 Task: Log work in the project ZoneTech for the issue 'Create a new online platform for online health and wellness courses with advanced fitness tracking and personalized nutrition features' spent time as '1w 1d 5h 12m' and remaining time as '5w 4d 19h 6m' and move to bottom of backlog. Now add the issue to the epic 'Incident Management Process Improvement'.
Action: Mouse moved to (87, 182)
Screenshot: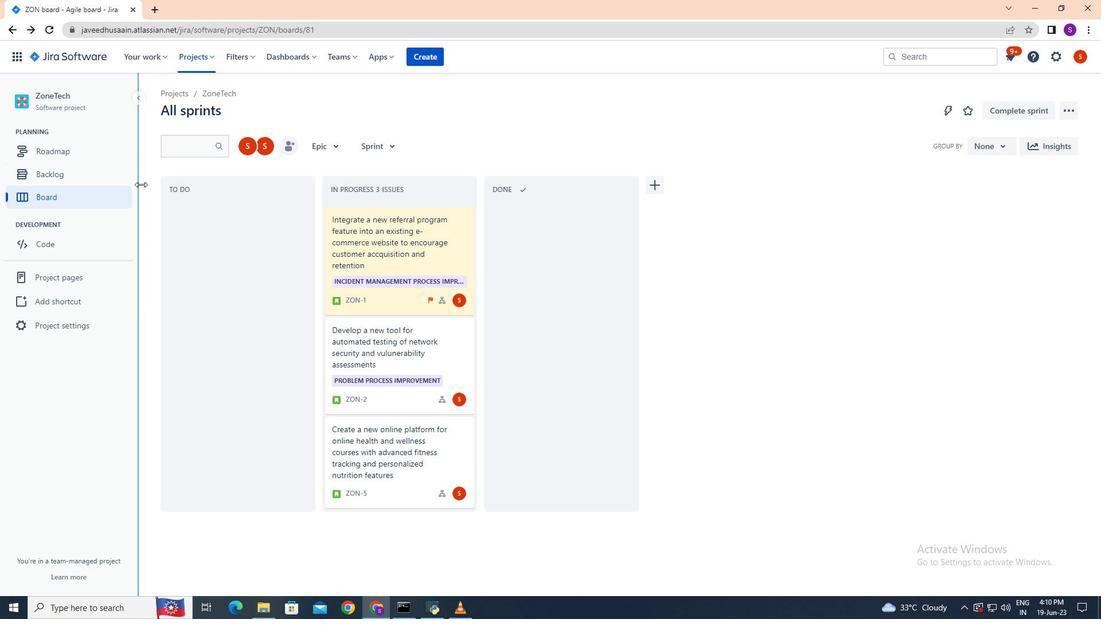 
Action: Mouse pressed left at (87, 182)
Screenshot: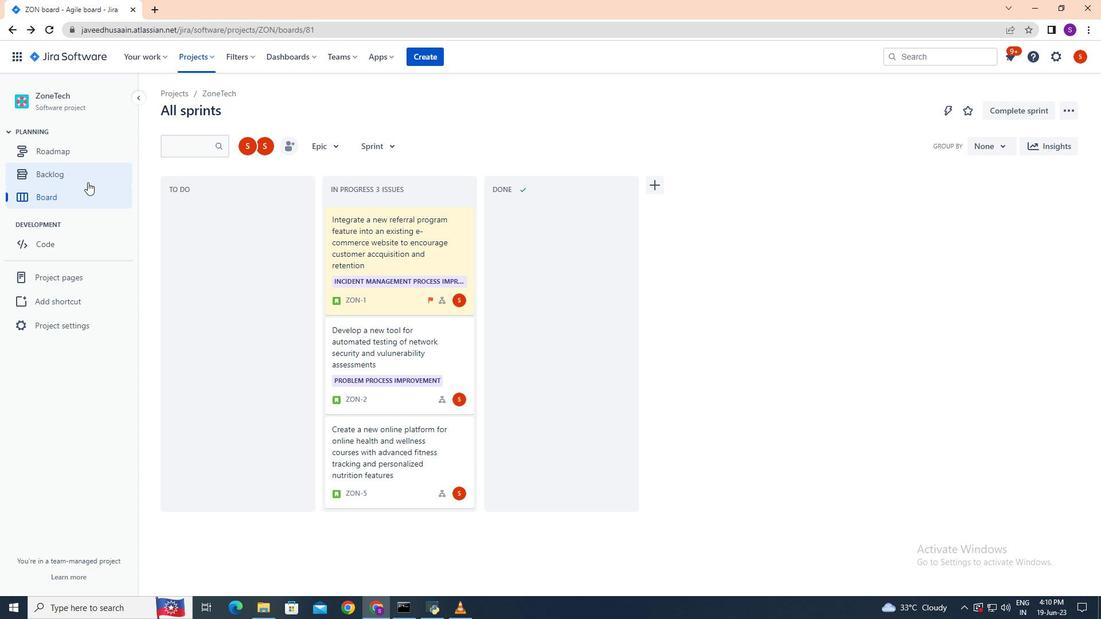 
Action: Mouse moved to (295, 392)
Screenshot: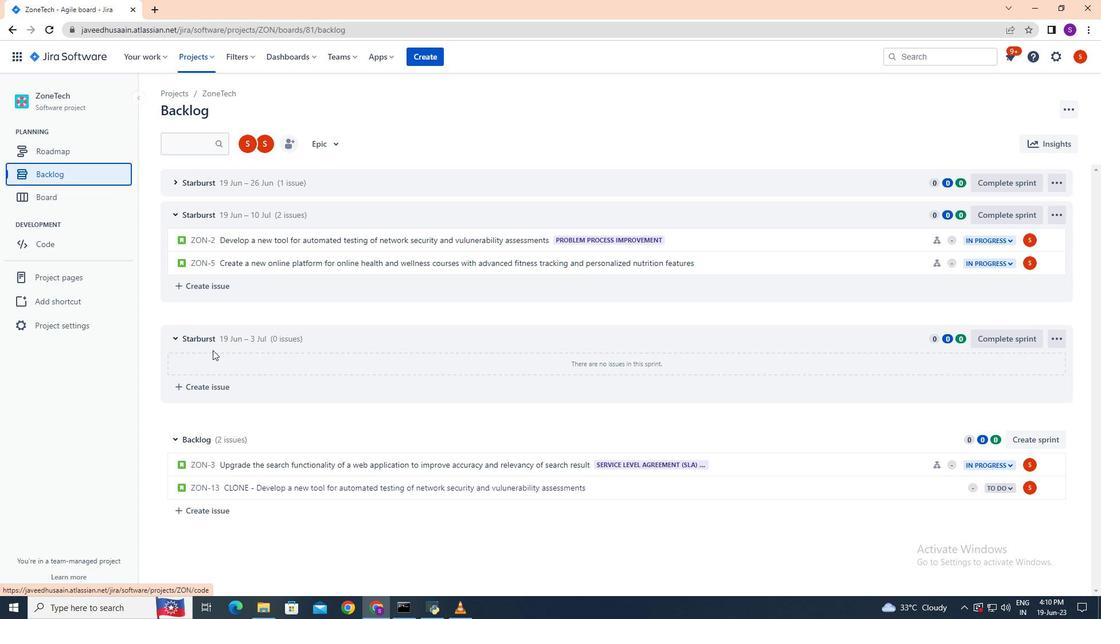 
Action: Mouse scrolled (295, 391) with delta (0, 0)
Screenshot: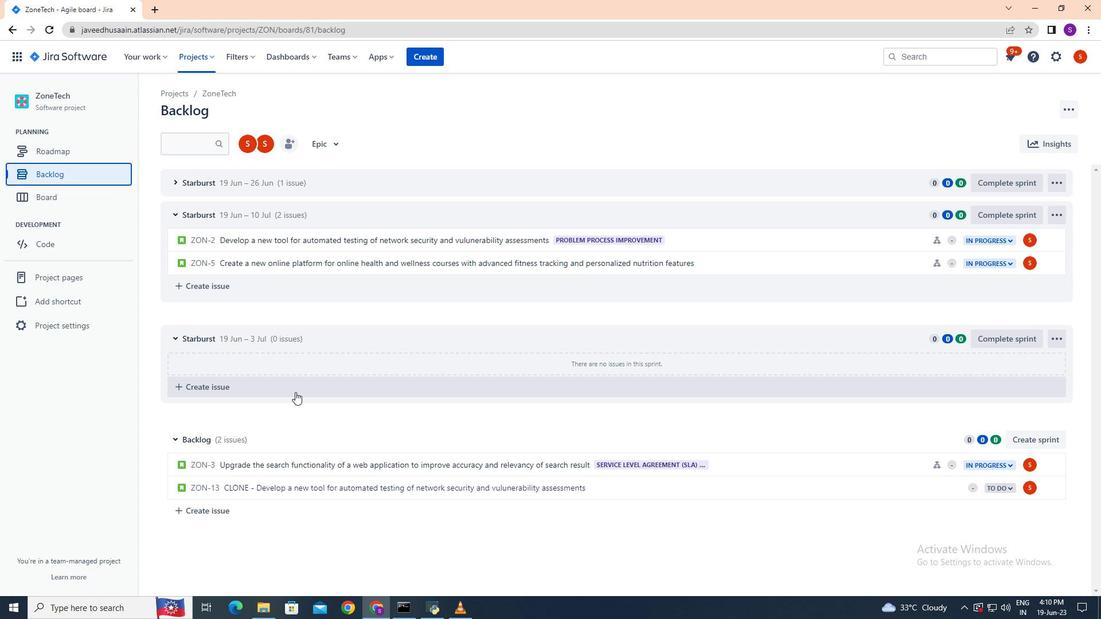 
Action: Mouse moved to (736, 262)
Screenshot: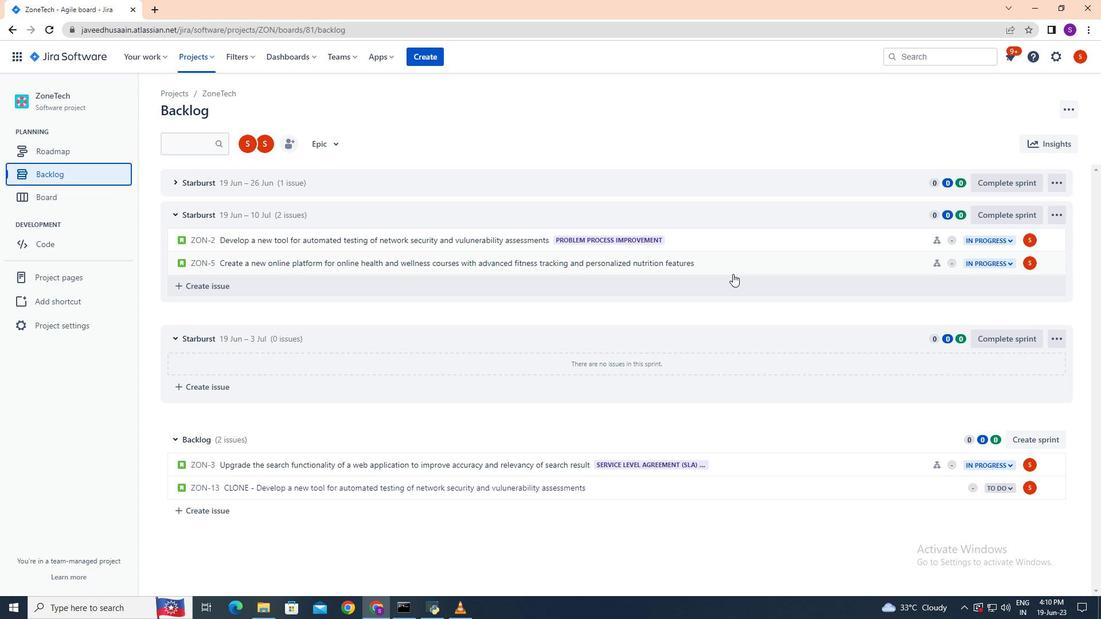 
Action: Mouse pressed left at (736, 262)
Screenshot: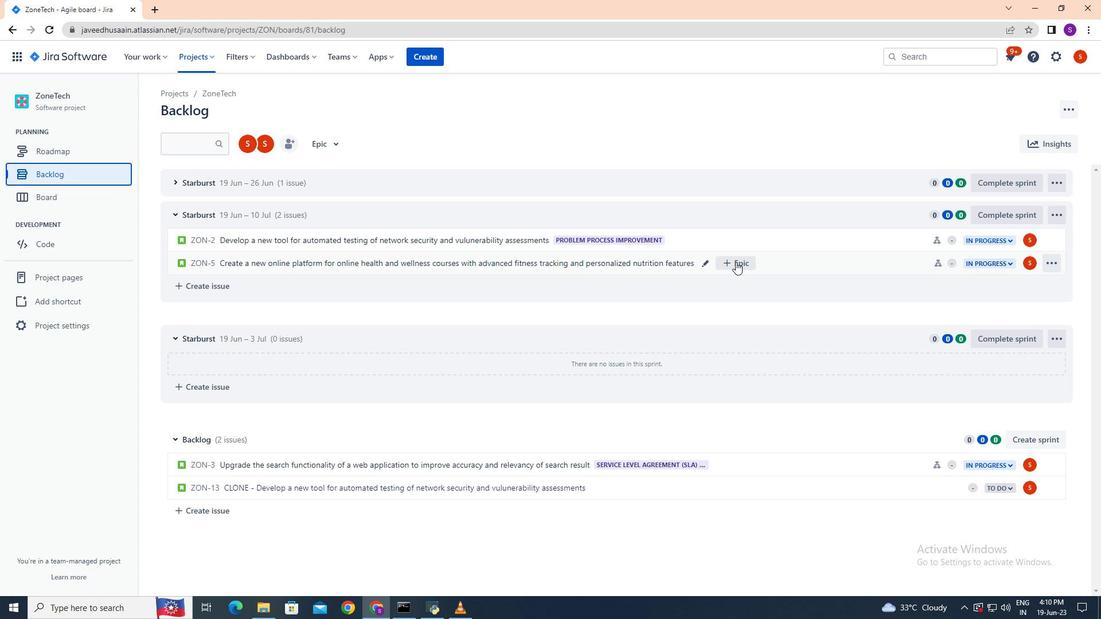 
Action: Mouse moved to (789, 263)
Screenshot: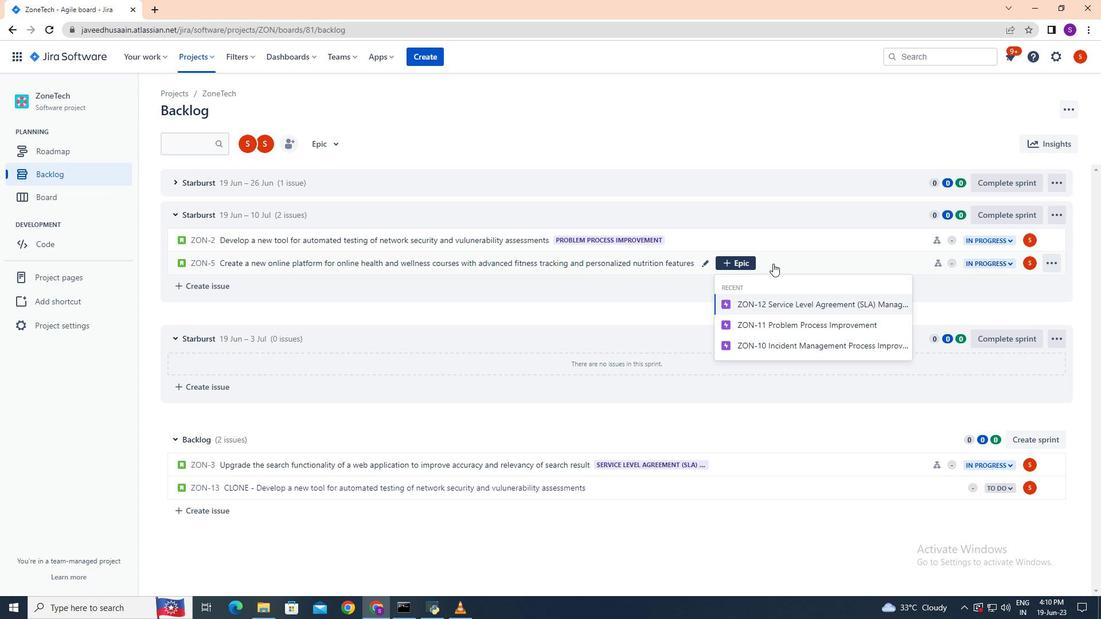 
Action: Mouse pressed left at (789, 263)
Screenshot: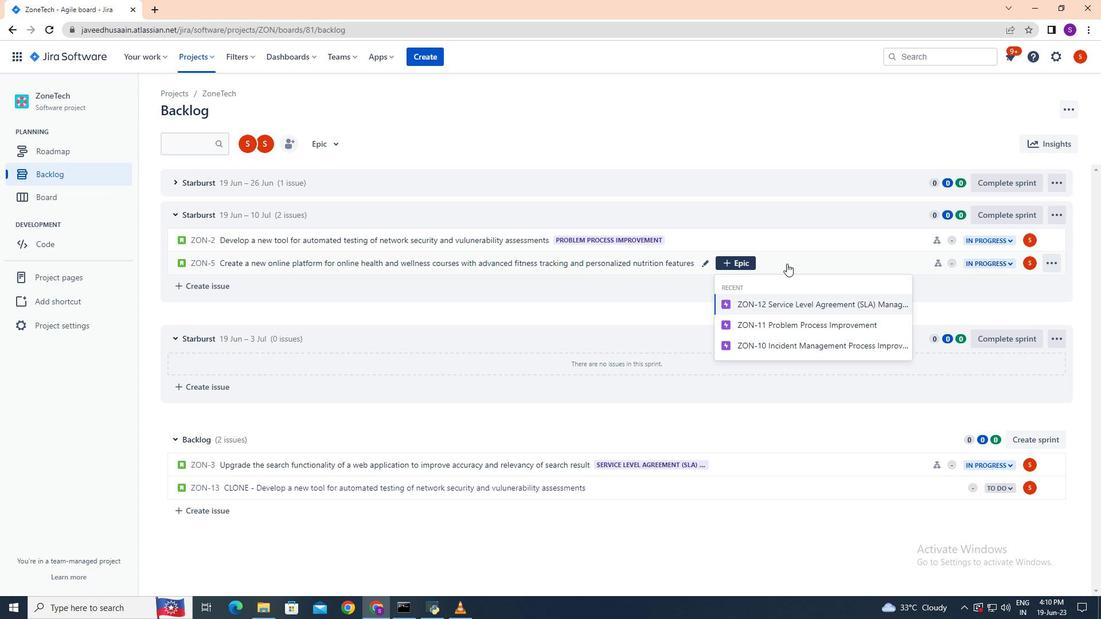 
Action: Mouse pressed left at (789, 263)
Screenshot: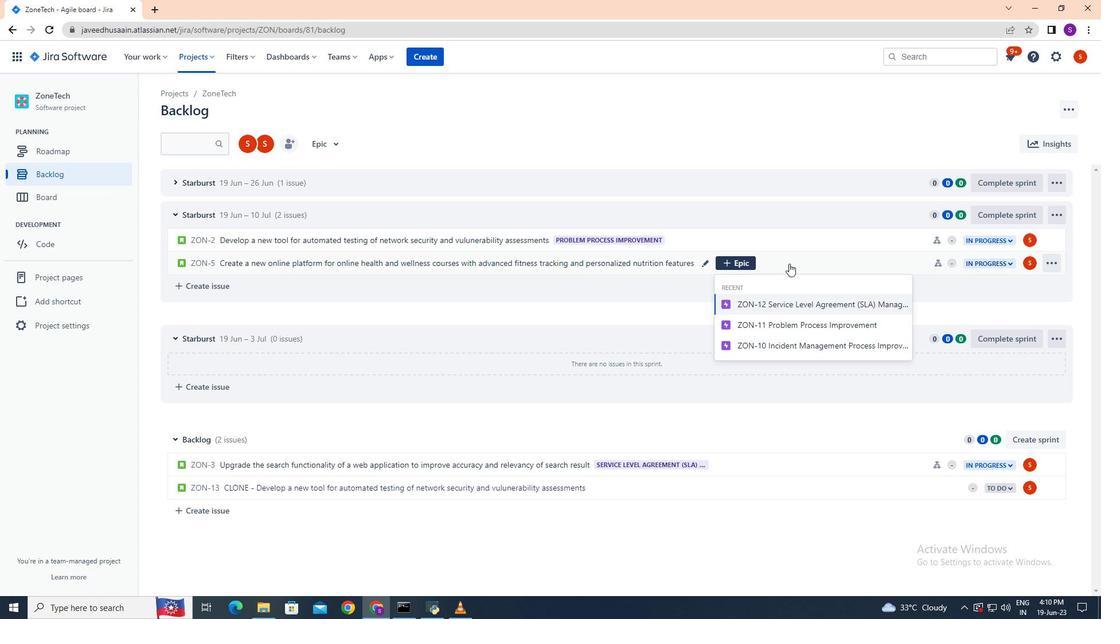 
Action: Mouse pressed left at (789, 263)
Screenshot: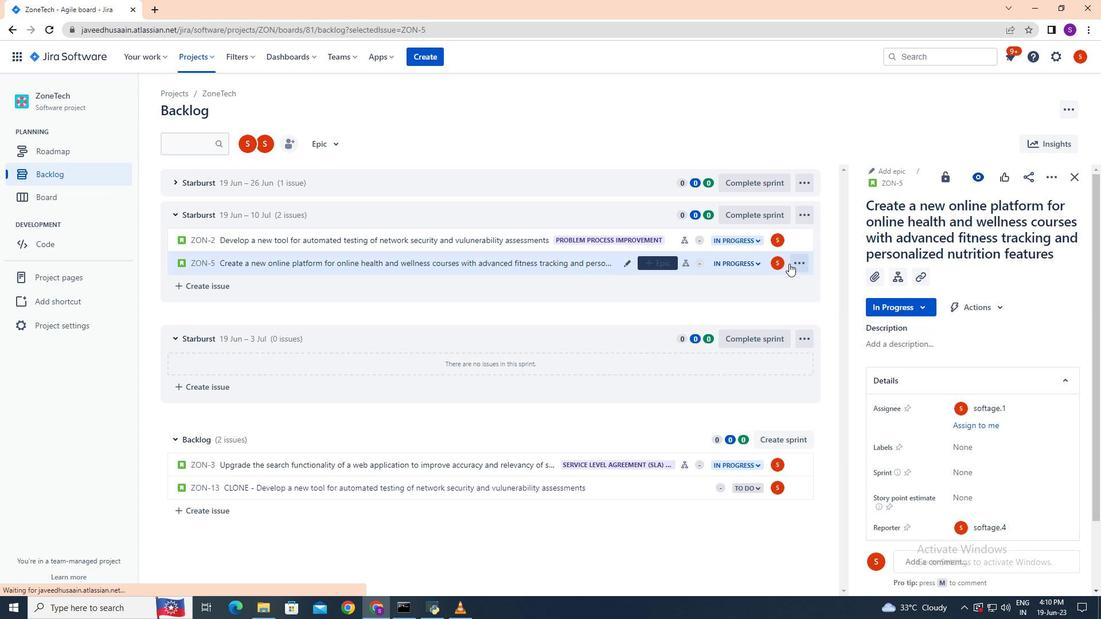 
Action: Mouse moved to (1054, 180)
Screenshot: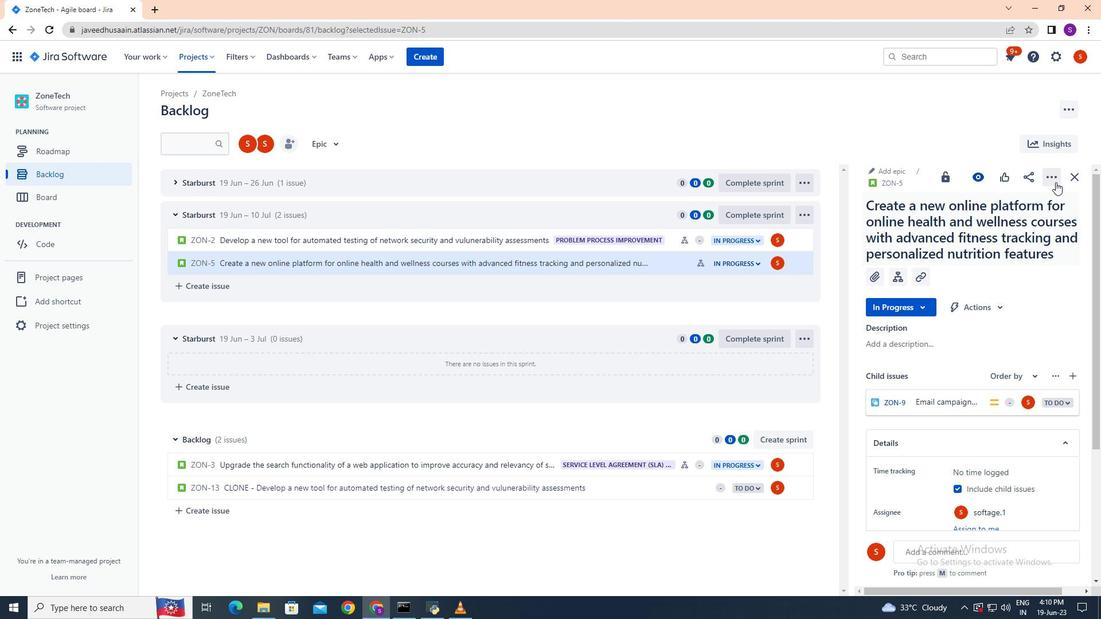 
Action: Mouse pressed left at (1054, 180)
Screenshot: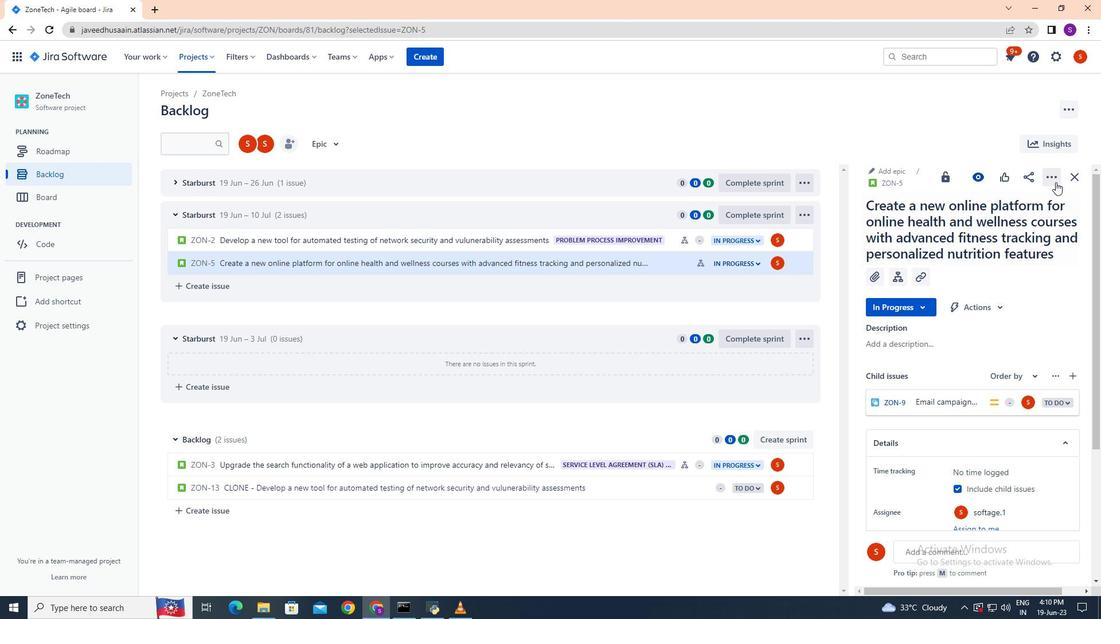 
Action: Mouse moved to (1014, 212)
Screenshot: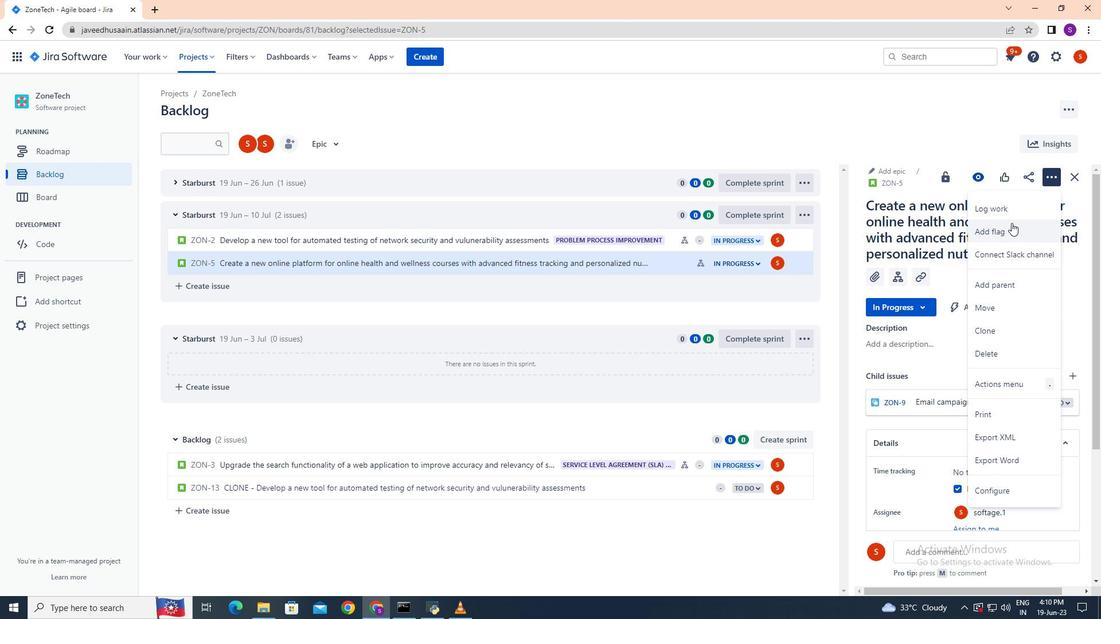 
Action: Mouse pressed left at (1014, 212)
Screenshot: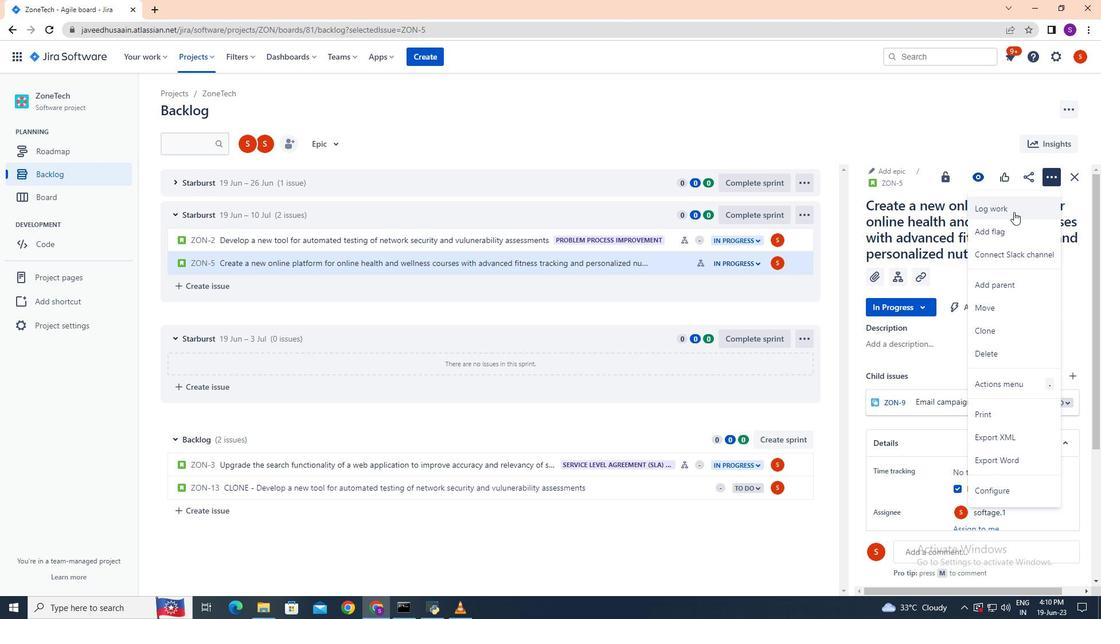 
Action: Key pressed 1w<Key.space>1d<Key.space>5h<Key.space>12m
Screenshot: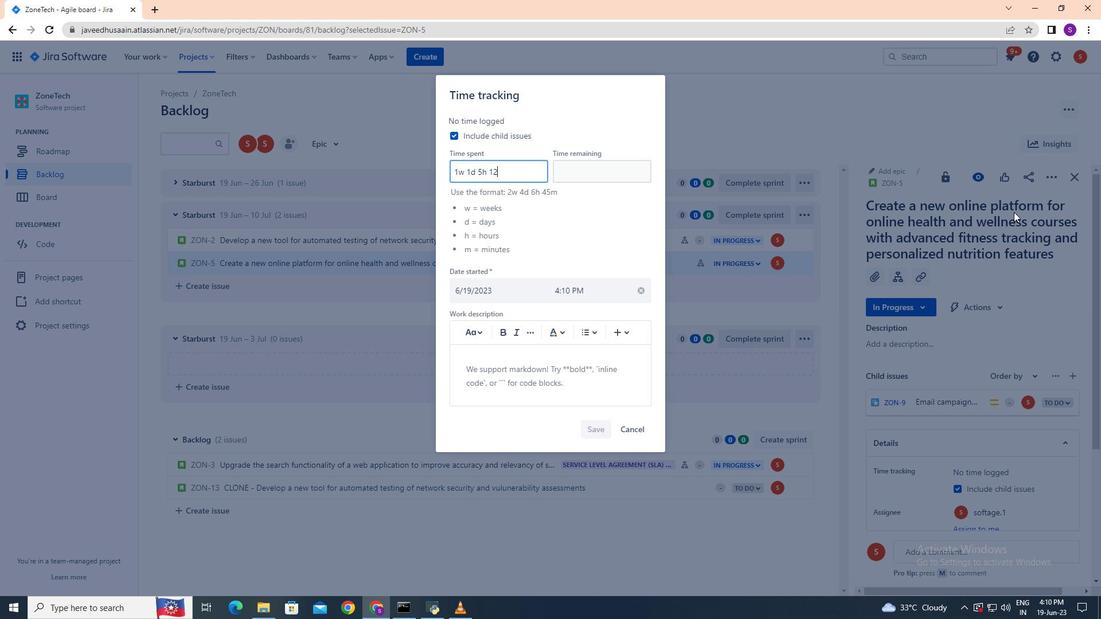 
Action: Mouse moved to (569, 176)
Screenshot: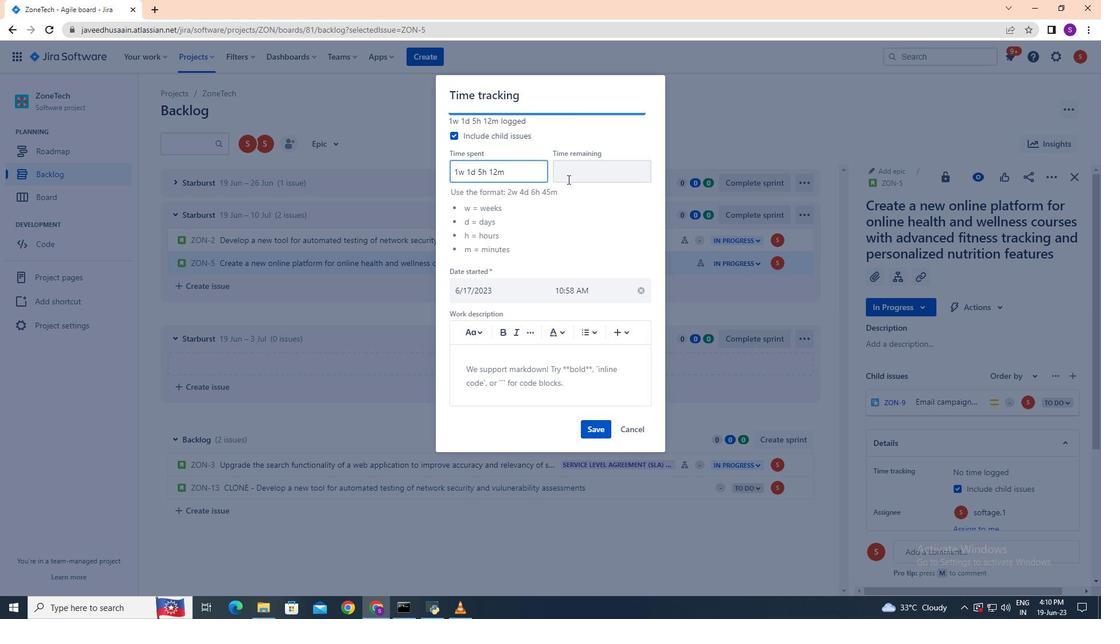 
Action: Mouse pressed left at (569, 176)
Screenshot: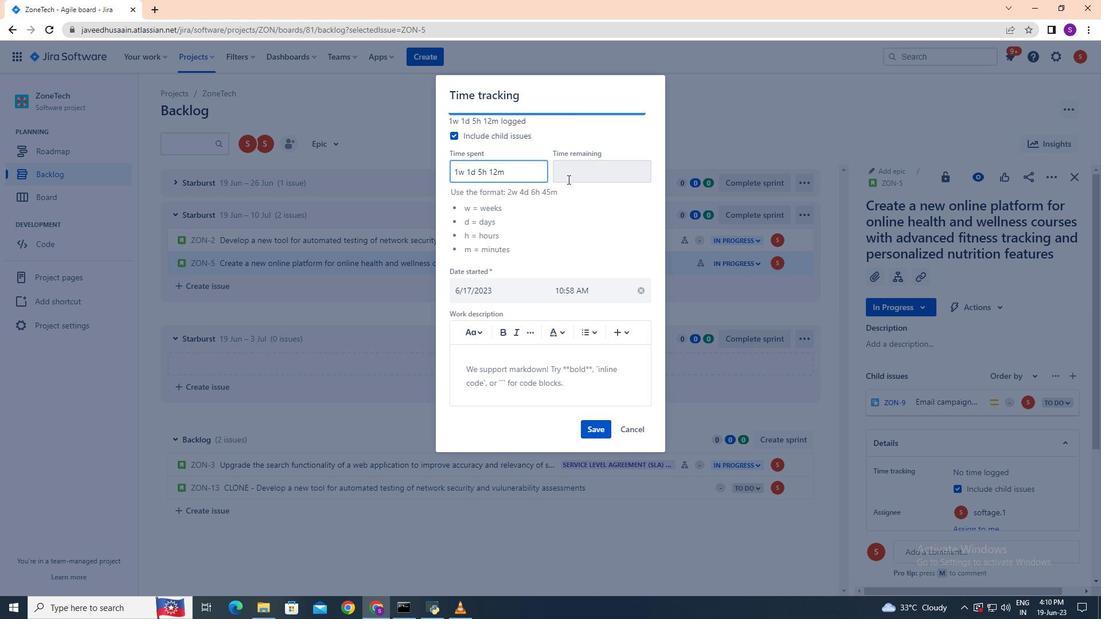 
Action: Key pressed 5w<Key.space>4d<Key.space>19h<Key.space>6m
Screenshot: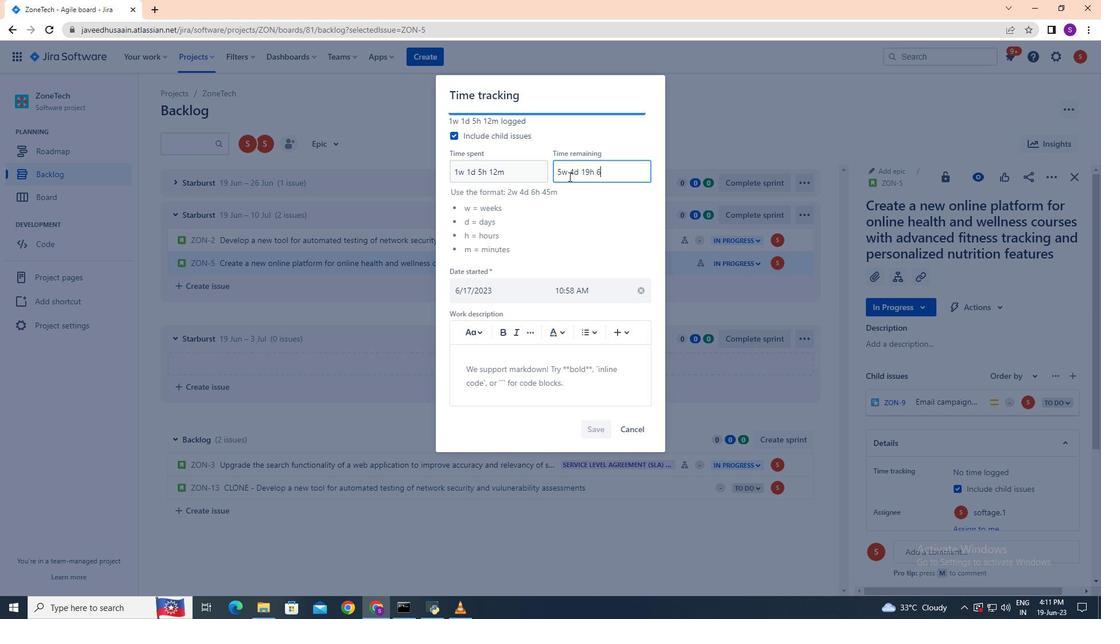 
Action: Mouse moved to (599, 434)
Screenshot: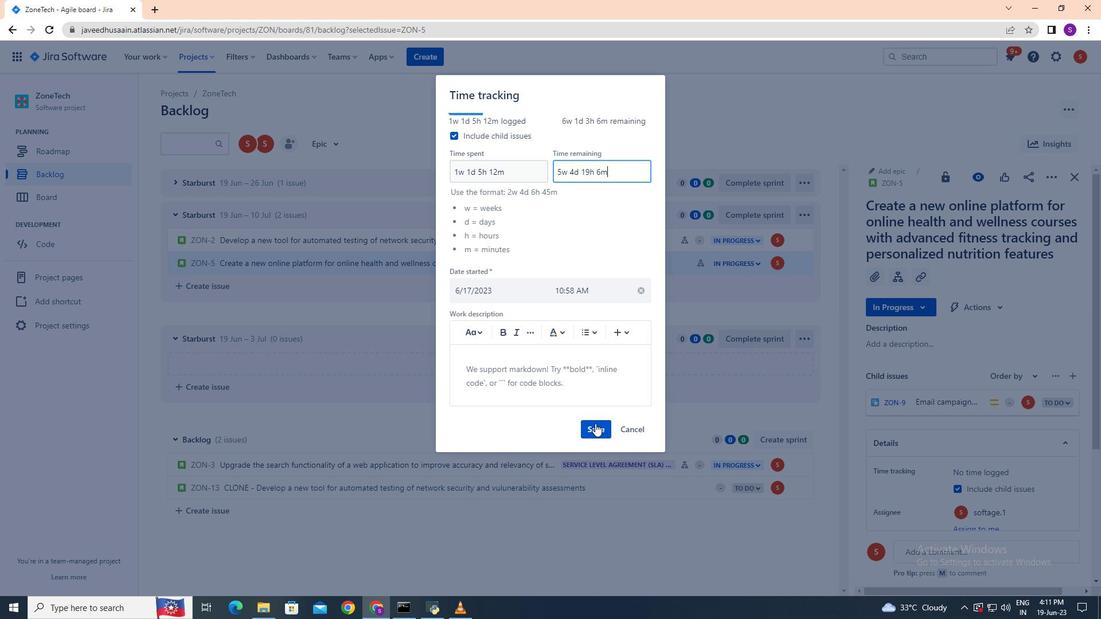 
Action: Mouse pressed left at (599, 434)
Screenshot: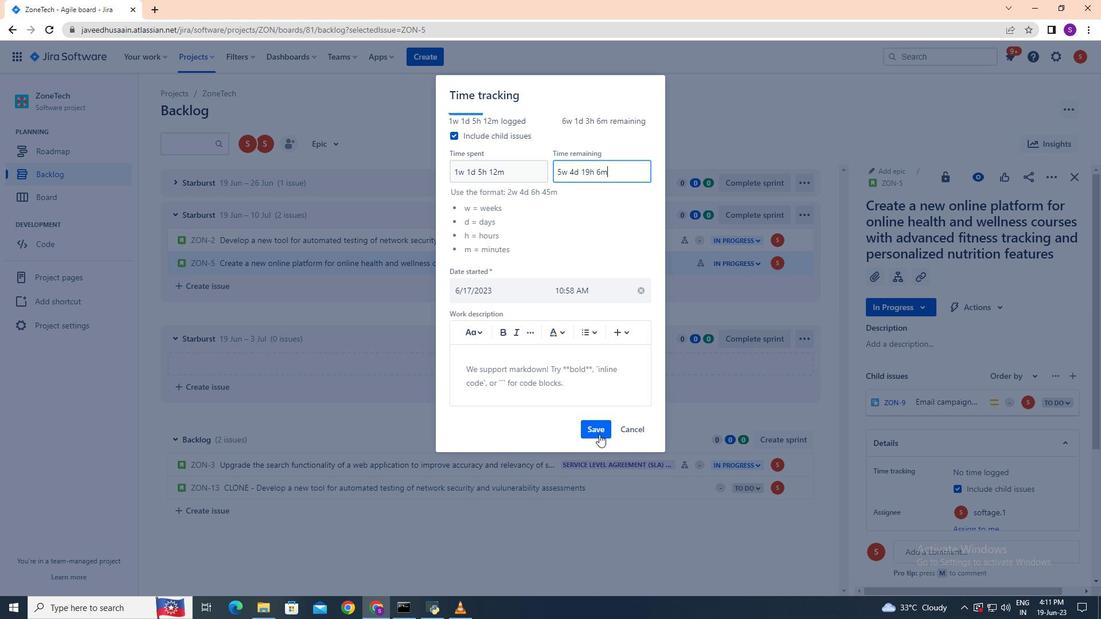 
Action: Mouse moved to (800, 488)
Screenshot: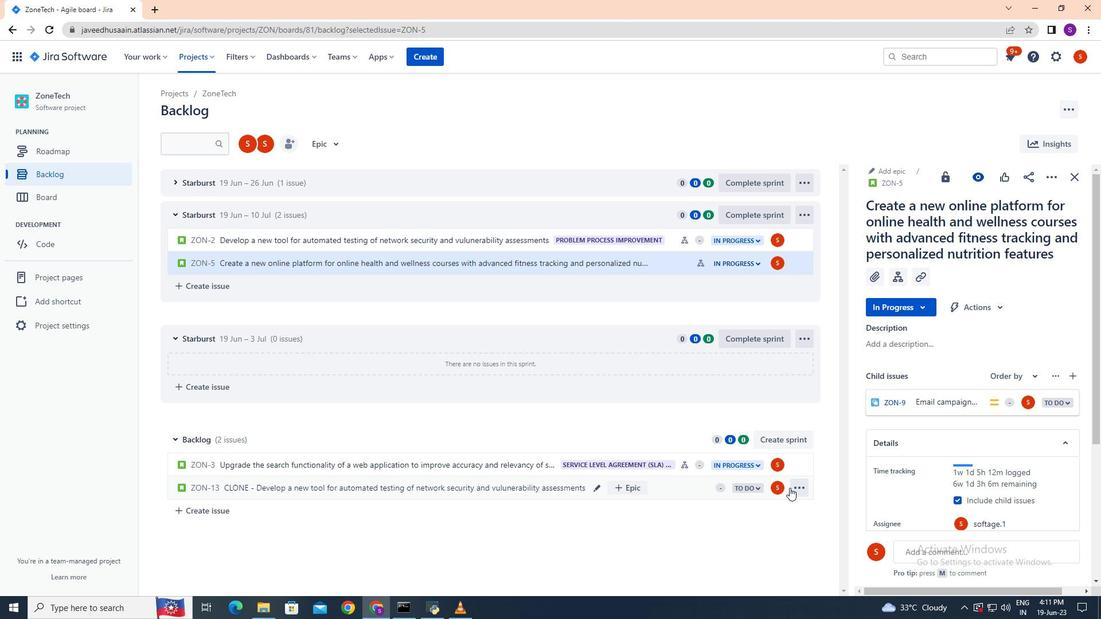 
Action: Mouse pressed left at (800, 488)
Screenshot: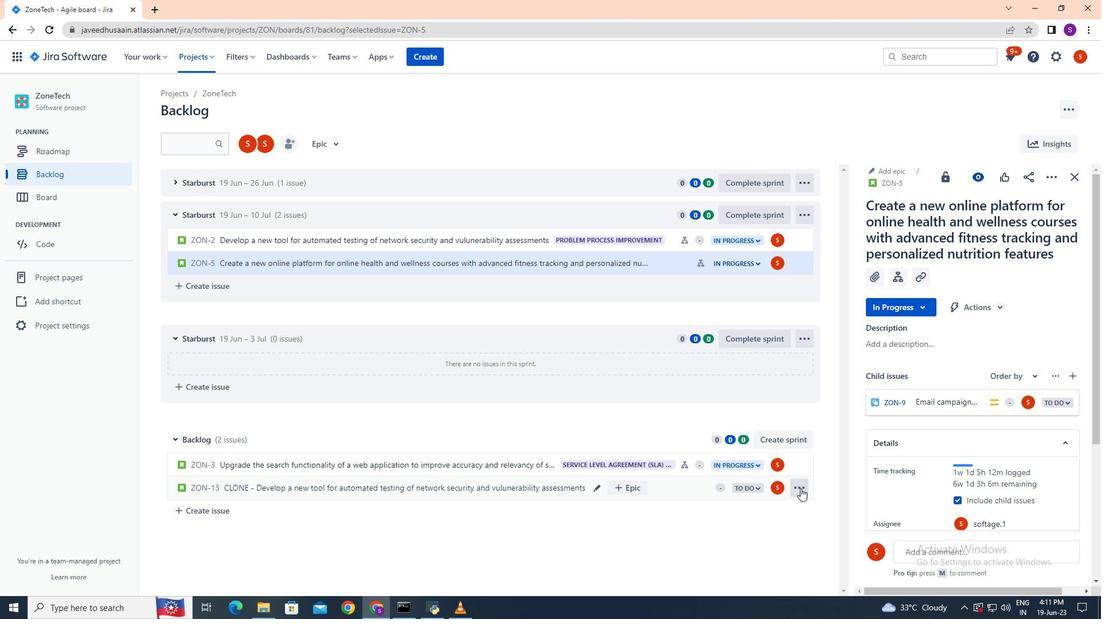 
Action: Mouse moved to (801, 463)
Screenshot: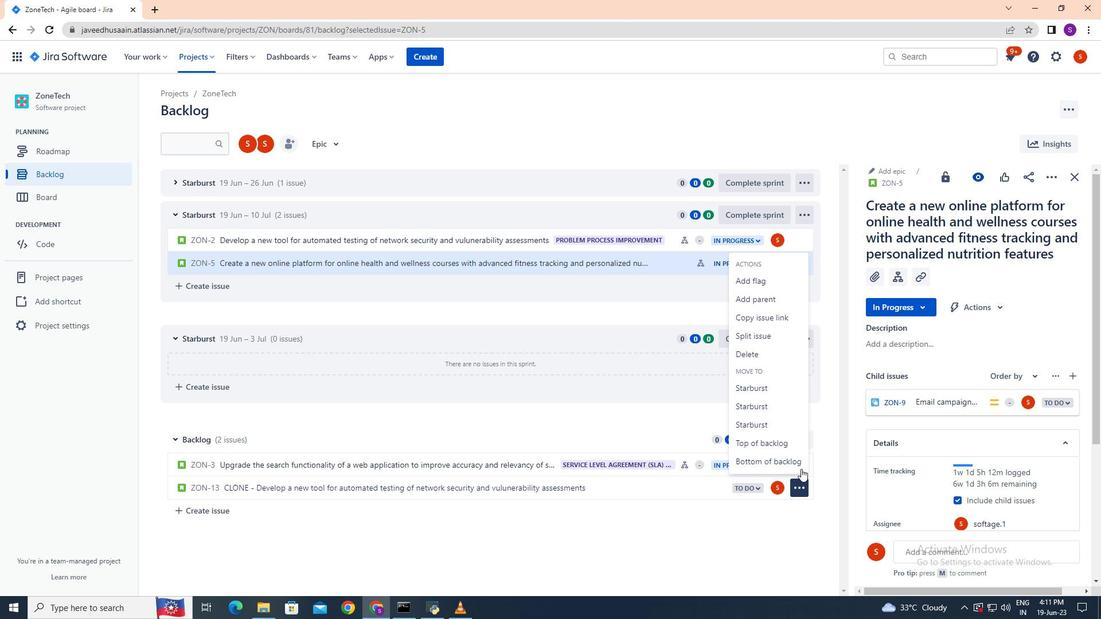 
Action: Mouse pressed left at (801, 463)
Screenshot: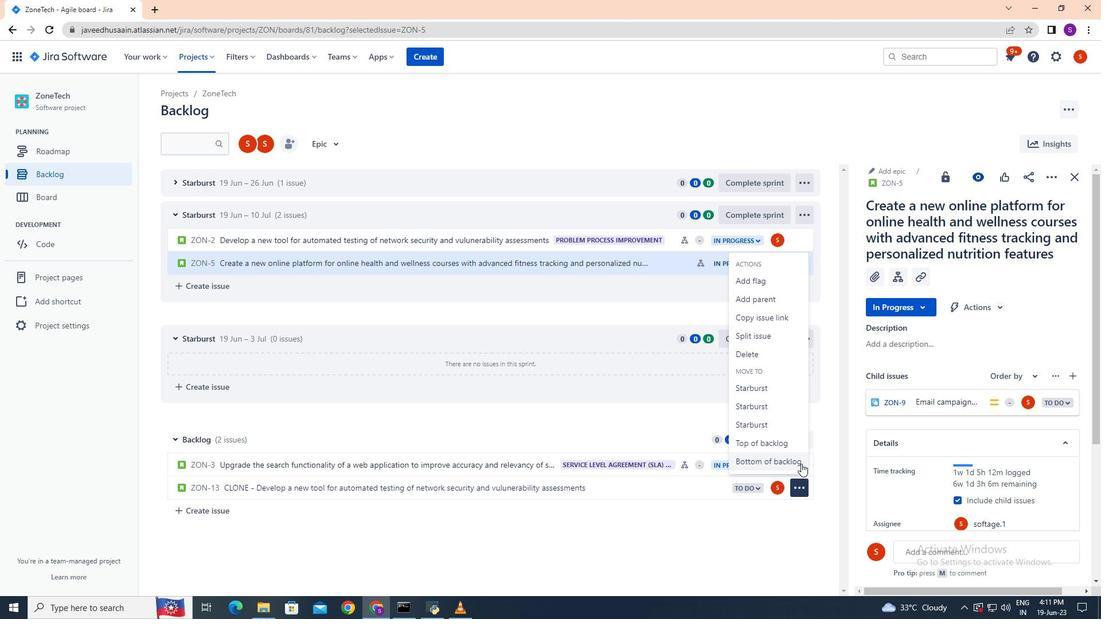 
Action: Mouse moved to (611, 528)
Screenshot: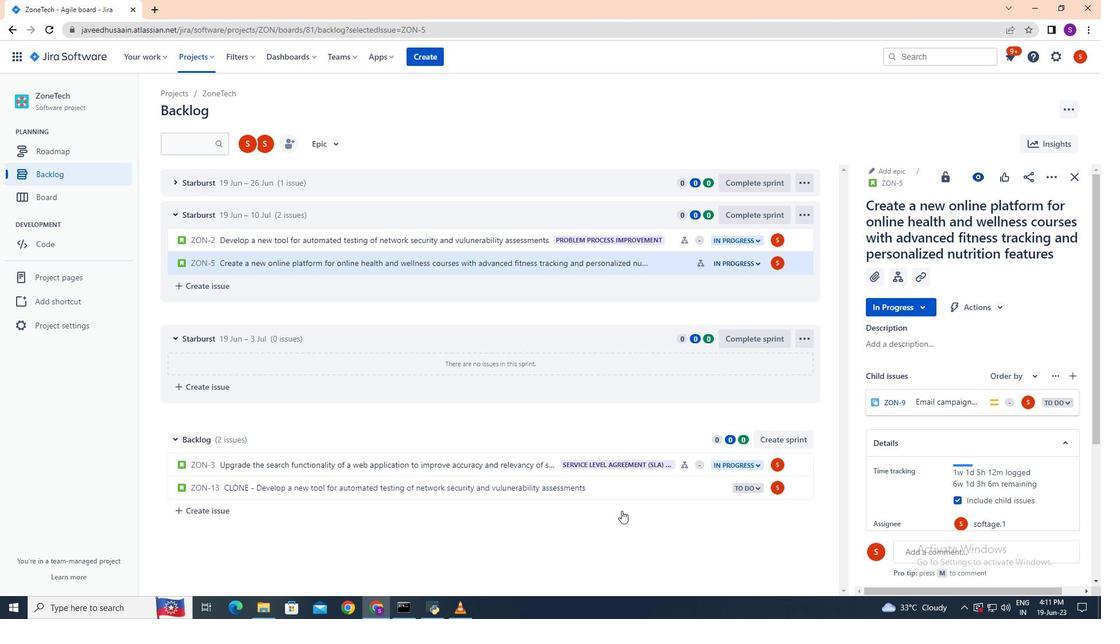 
Action: Mouse scrolled (611, 527) with delta (0, 0)
Screenshot: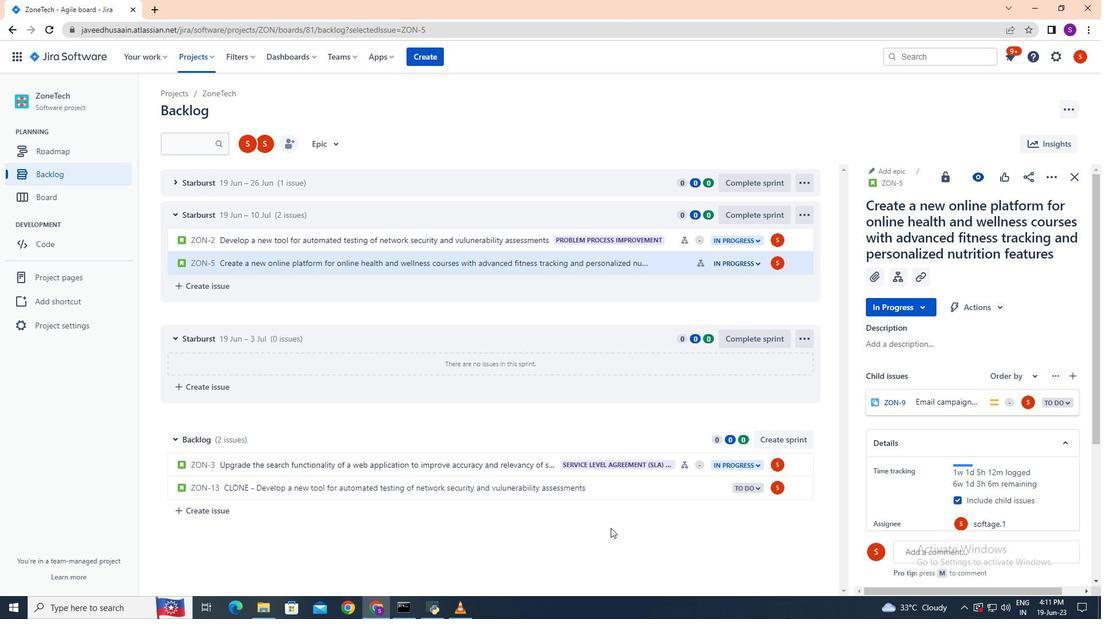 
Action: Mouse moved to (611, 527)
Screenshot: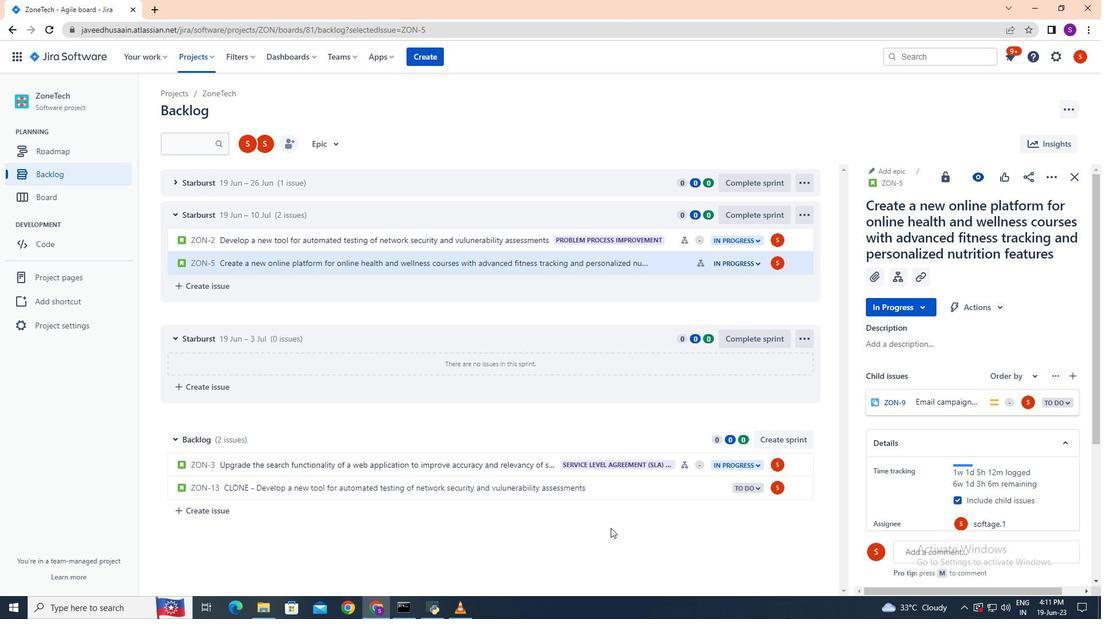 
Action: Mouse scrolled (611, 527) with delta (0, 0)
Screenshot: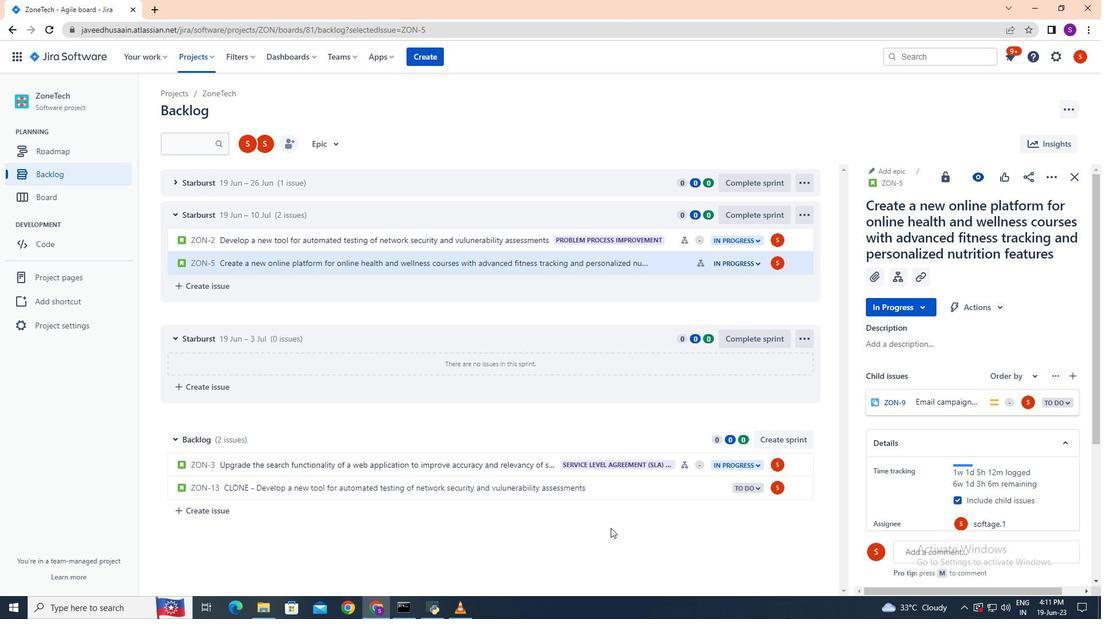
Action: Mouse moved to (619, 488)
Screenshot: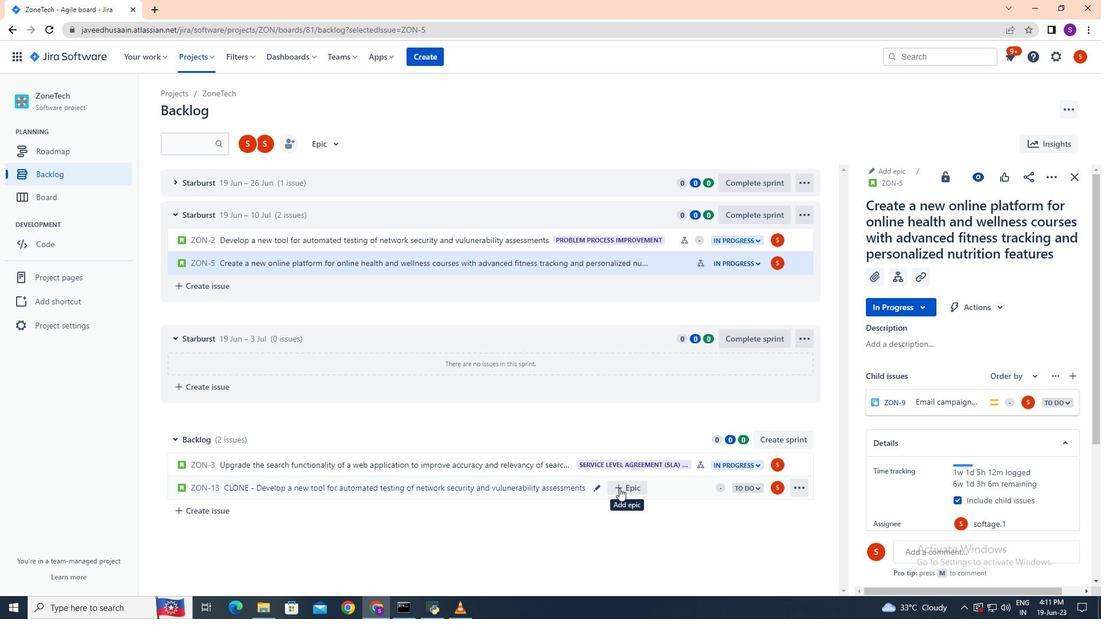 
Action: Mouse pressed left at (619, 488)
Screenshot: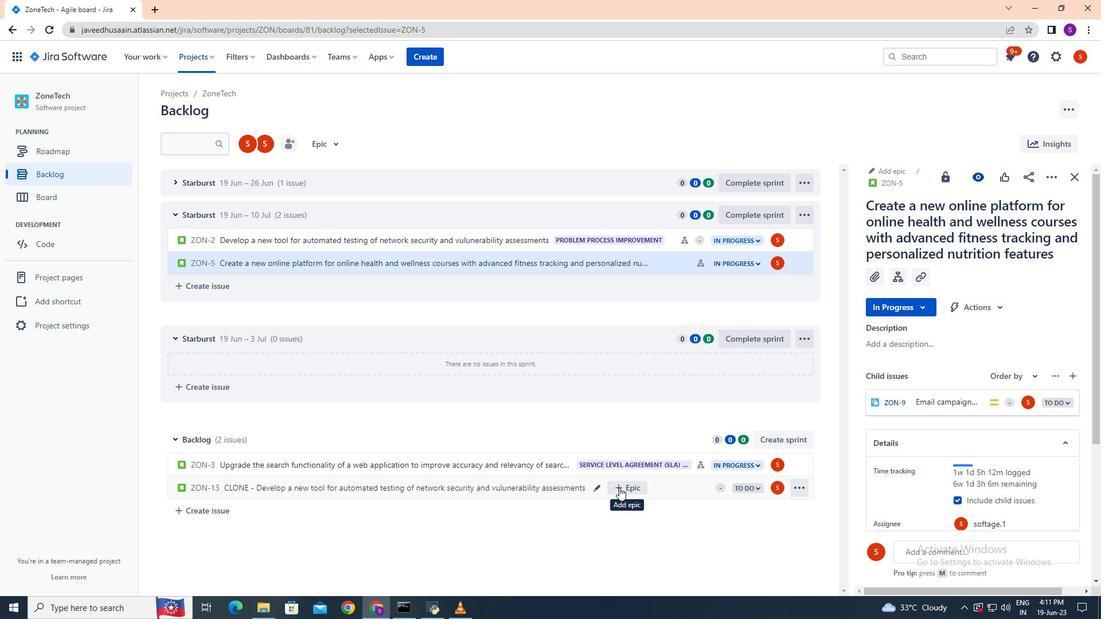 
Action: Mouse moved to (556, 507)
Screenshot: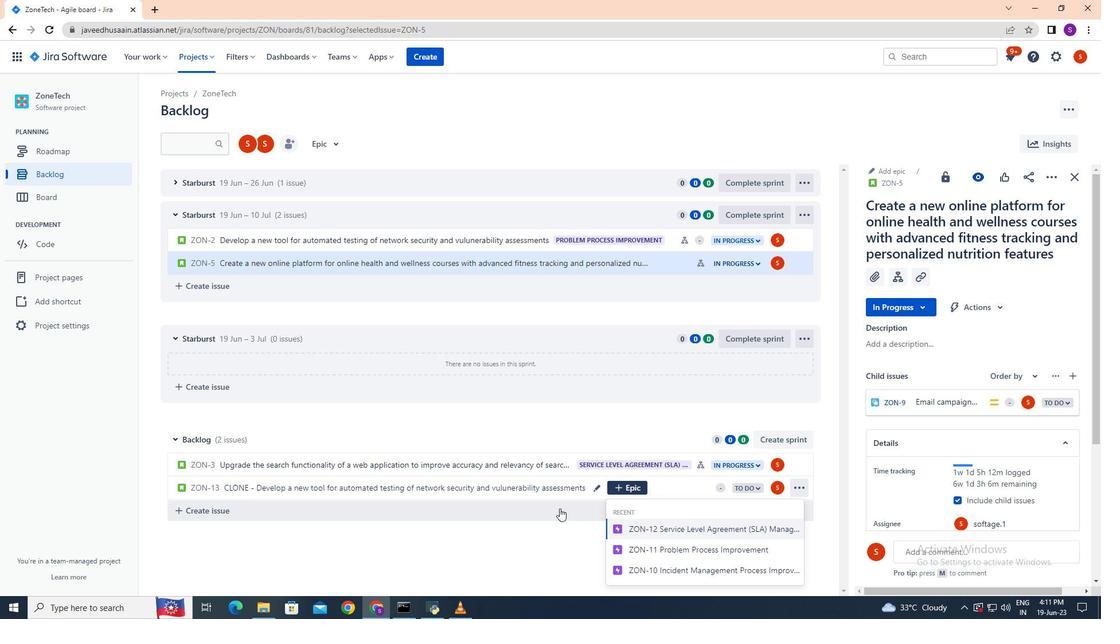 
Action: Mouse scrolled (556, 507) with delta (0, 0)
Screenshot: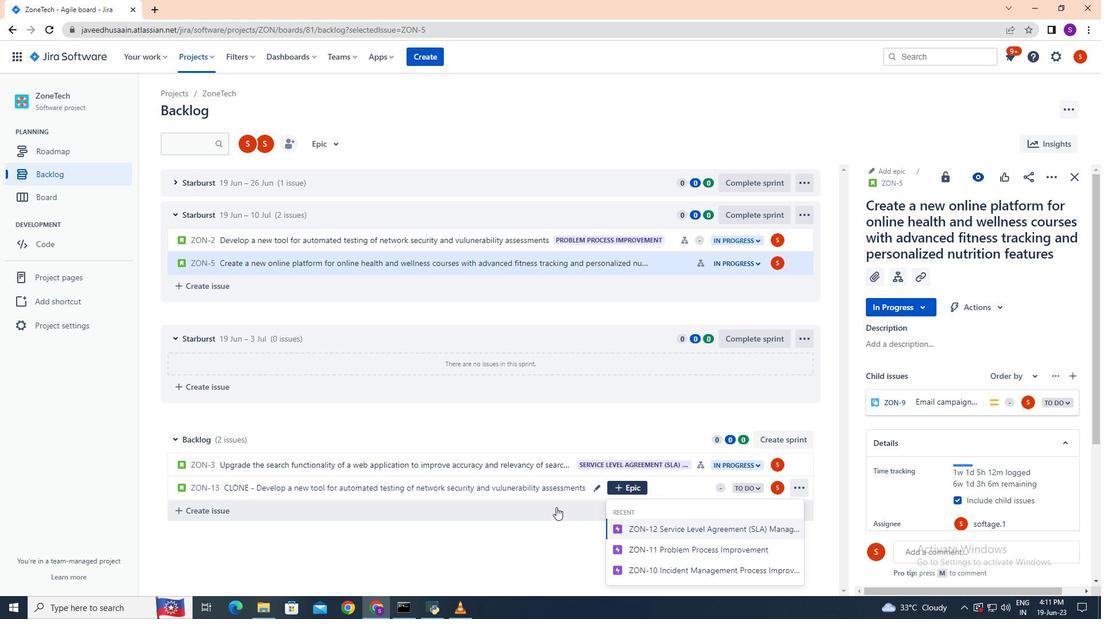 
Action: Mouse scrolled (556, 507) with delta (0, 0)
Screenshot: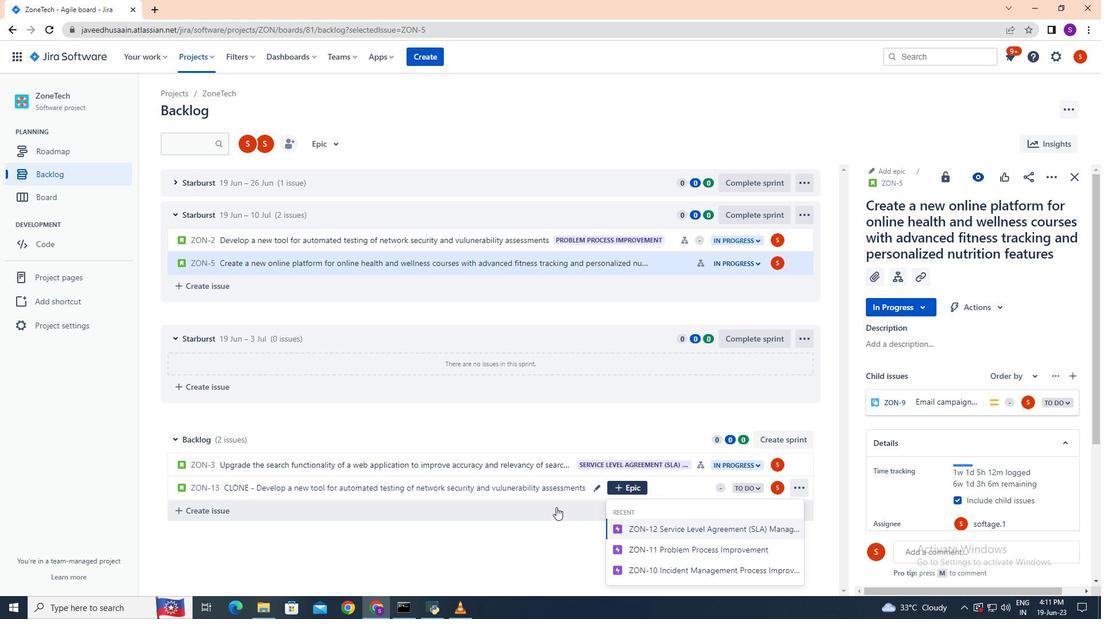 
Action: Mouse moved to (627, 406)
Screenshot: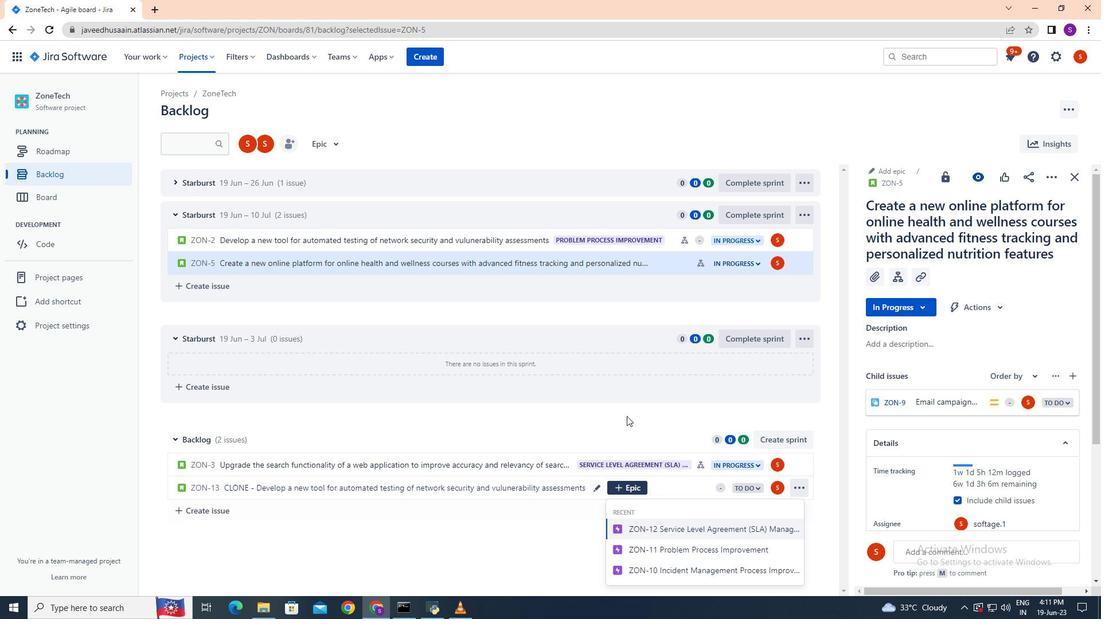 
Action: Mouse pressed left at (627, 406)
Screenshot: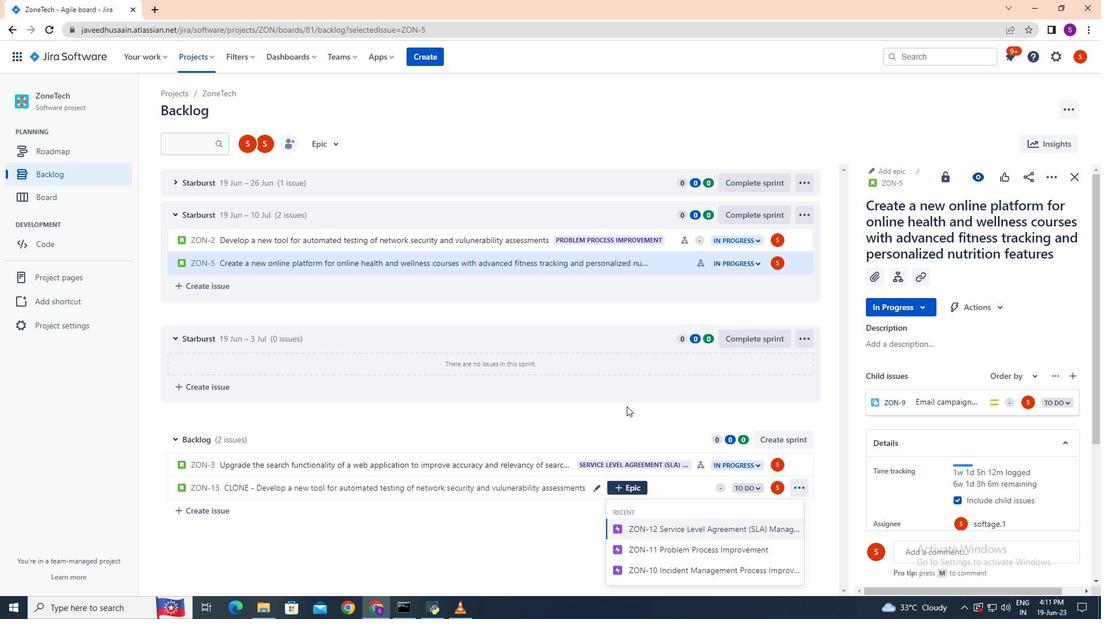 
Action: Mouse moved to (793, 265)
Screenshot: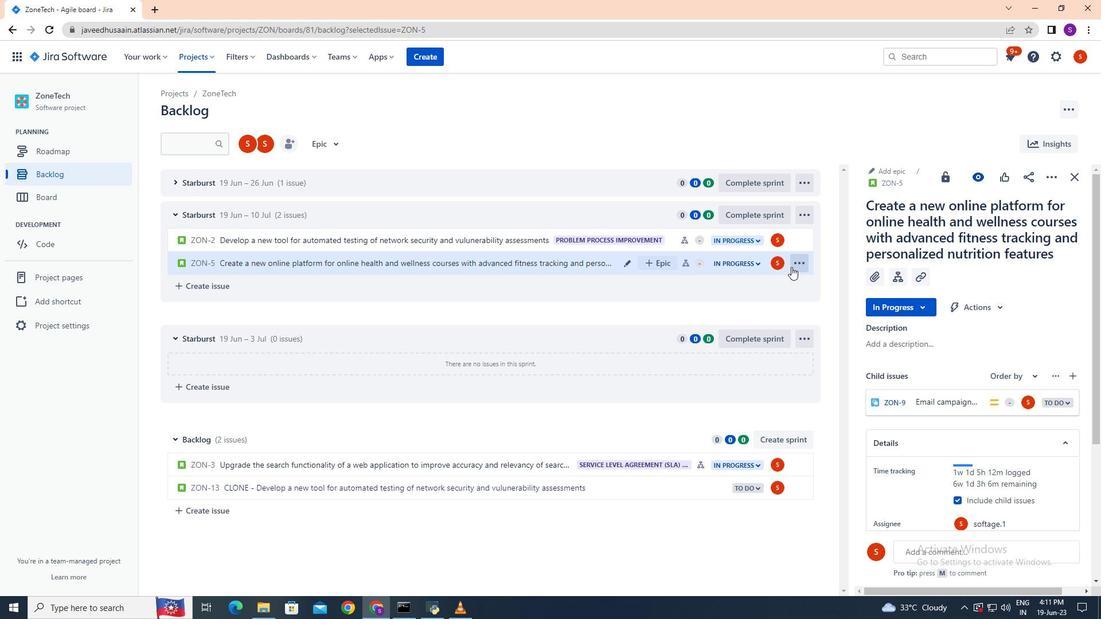 
Action: Mouse pressed left at (793, 265)
Screenshot: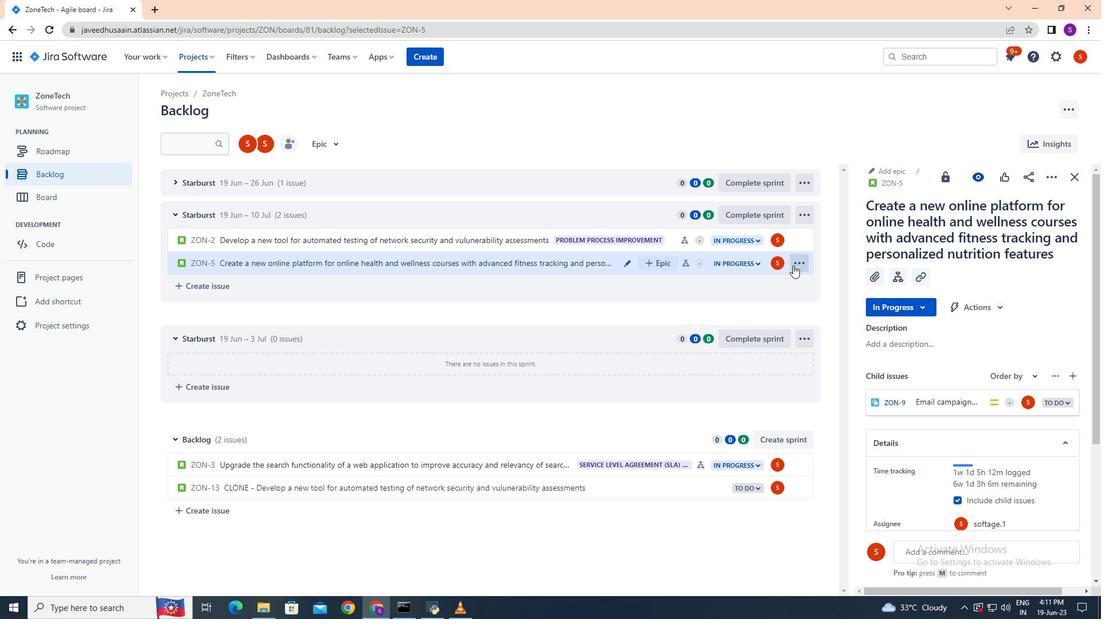 
Action: Mouse moved to (763, 465)
Screenshot: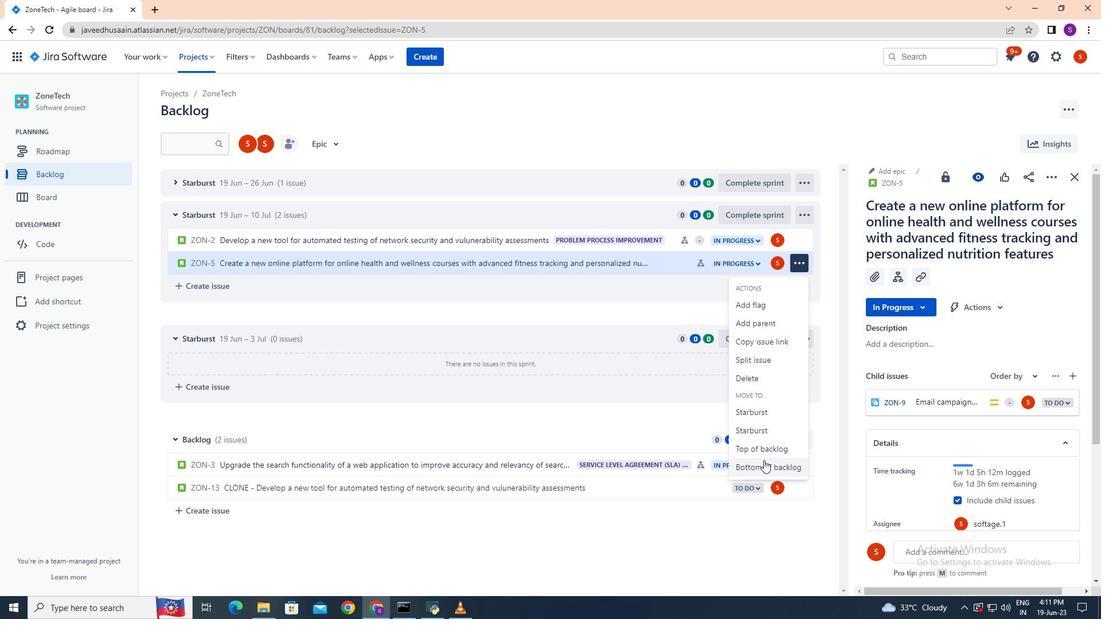 
Action: Mouse pressed left at (763, 465)
Screenshot: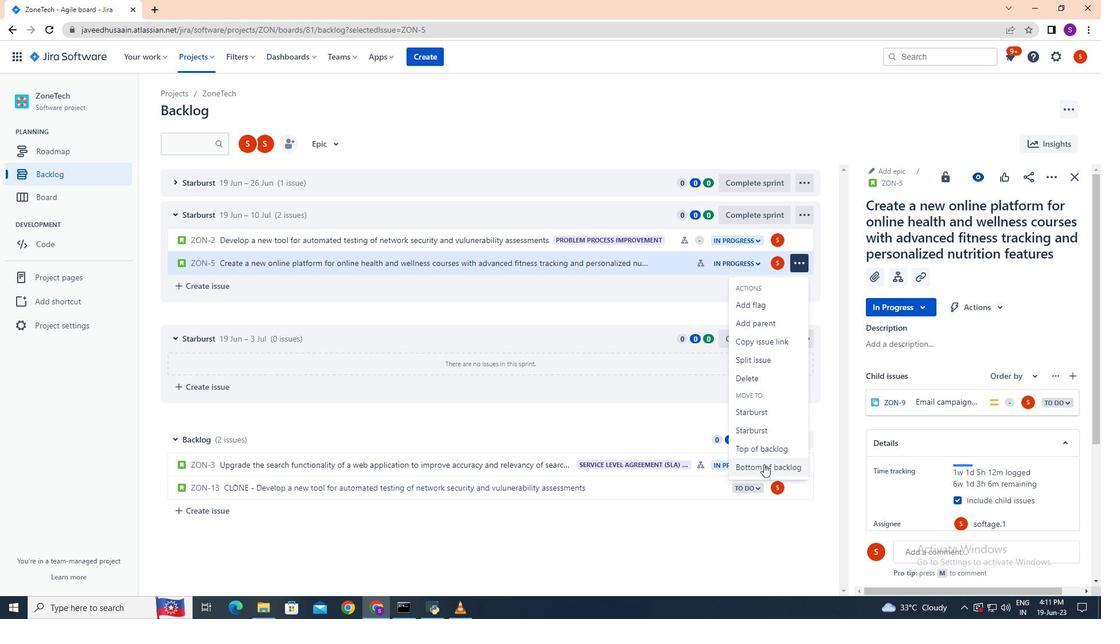 
Action: Mouse moved to (596, 184)
Screenshot: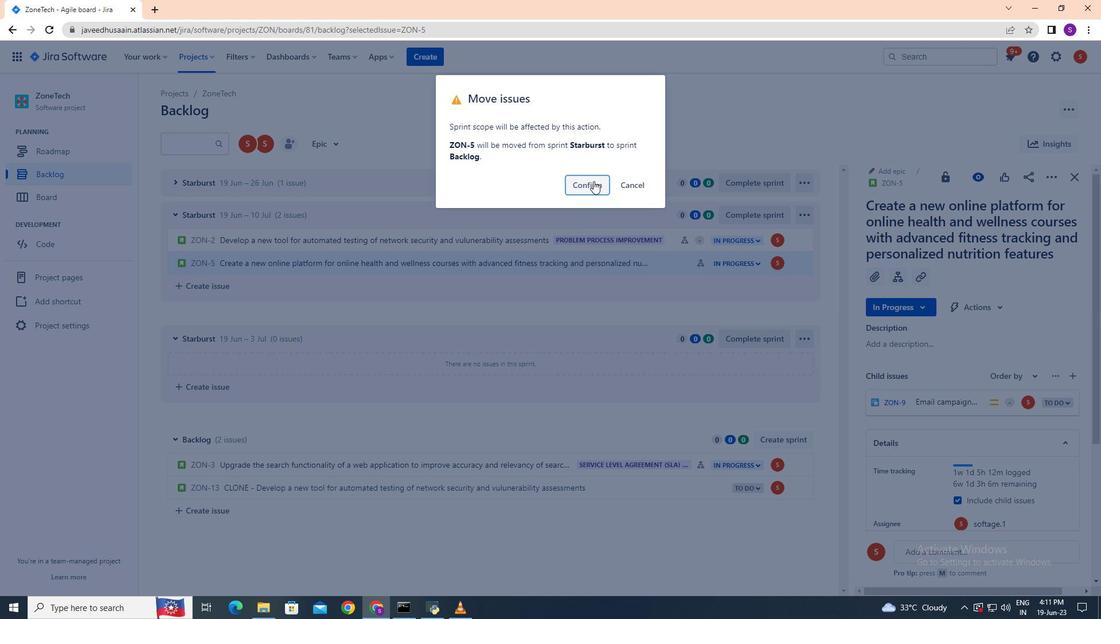 
Action: Mouse pressed left at (596, 184)
Screenshot: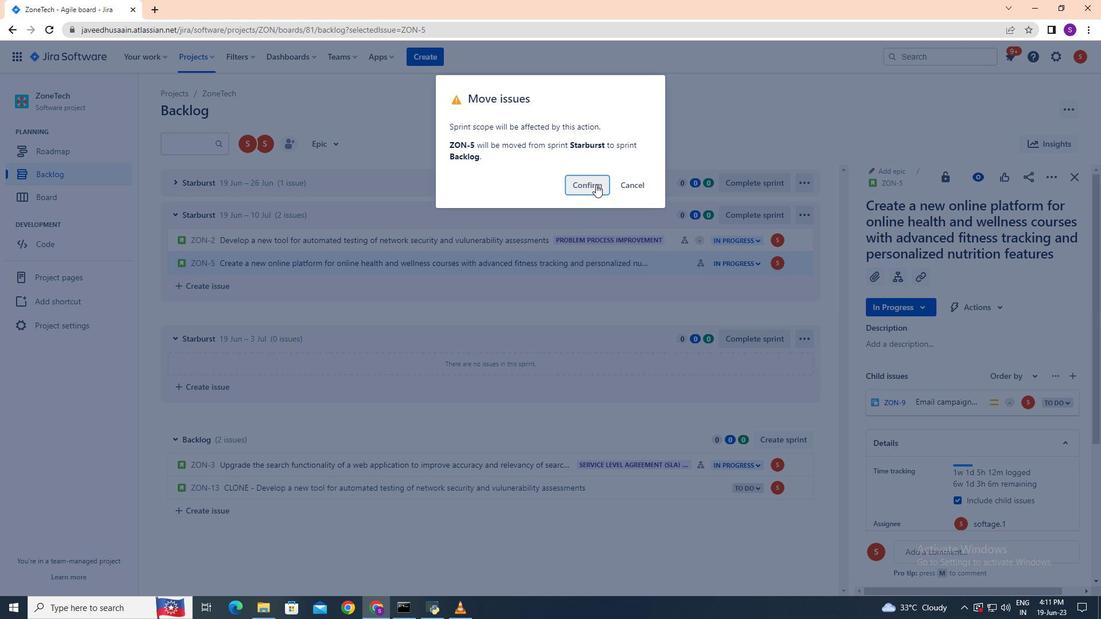 
Action: Mouse moved to (662, 492)
Screenshot: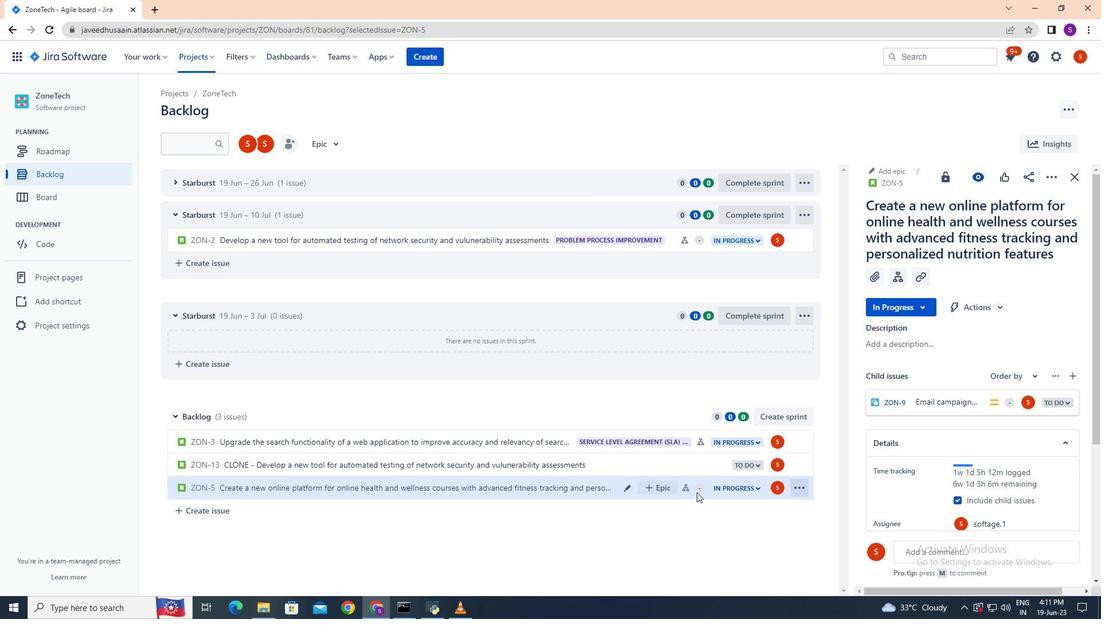 
Action: Mouse pressed left at (662, 492)
Screenshot: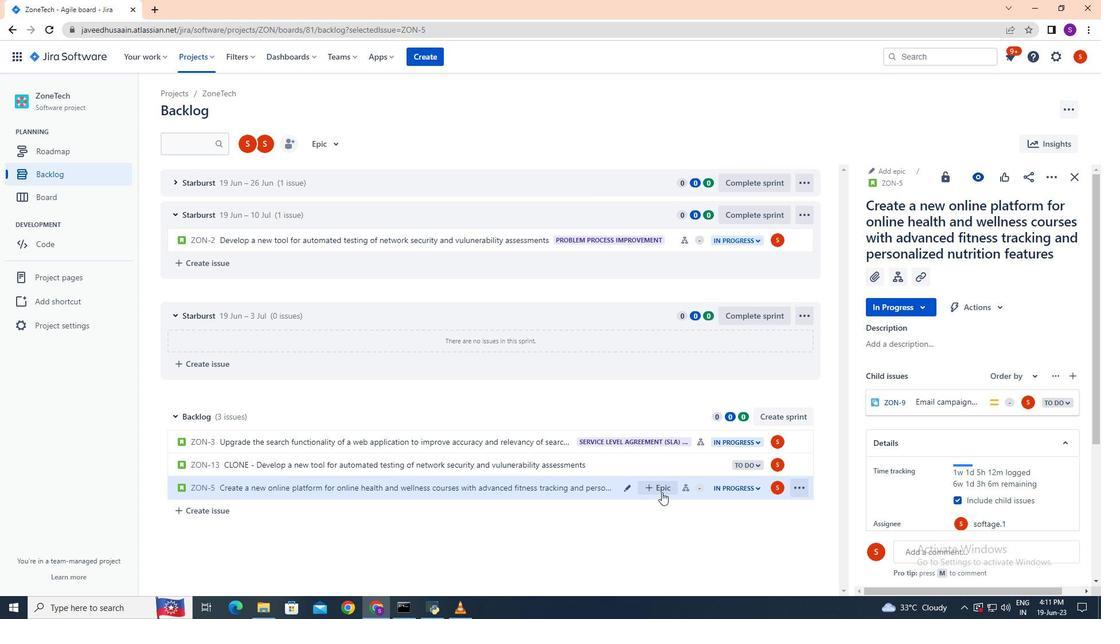 
Action: Mouse moved to (651, 487)
Screenshot: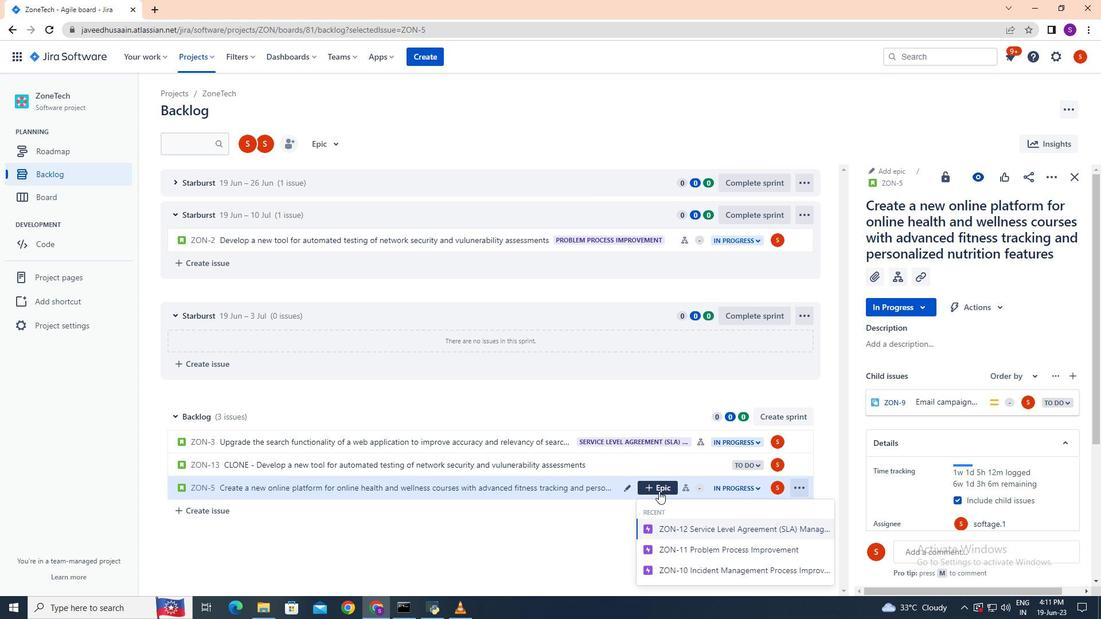 
Action: Mouse scrolled (651, 486) with delta (0, 0)
Screenshot: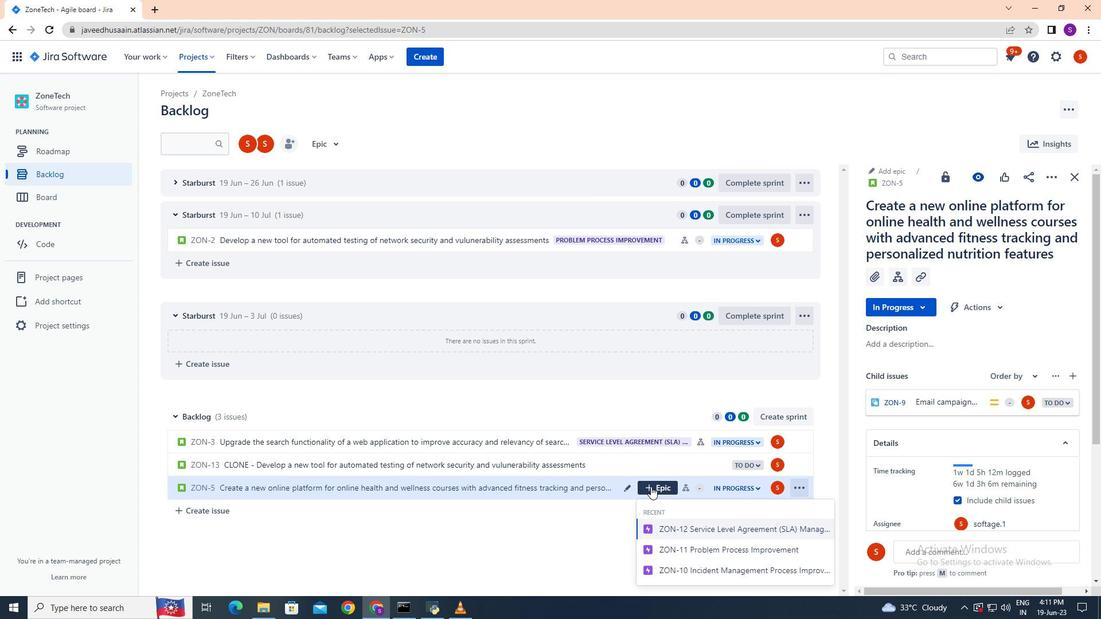 
Action: Mouse scrolled (651, 486) with delta (0, 0)
Screenshot: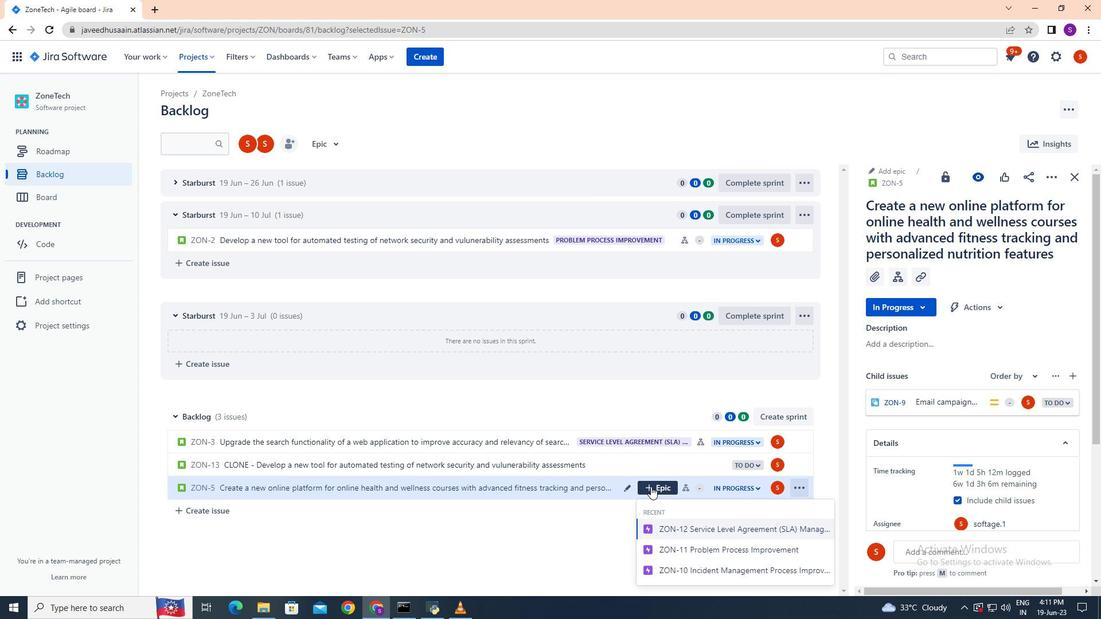 
Action: Mouse moved to (676, 569)
Screenshot: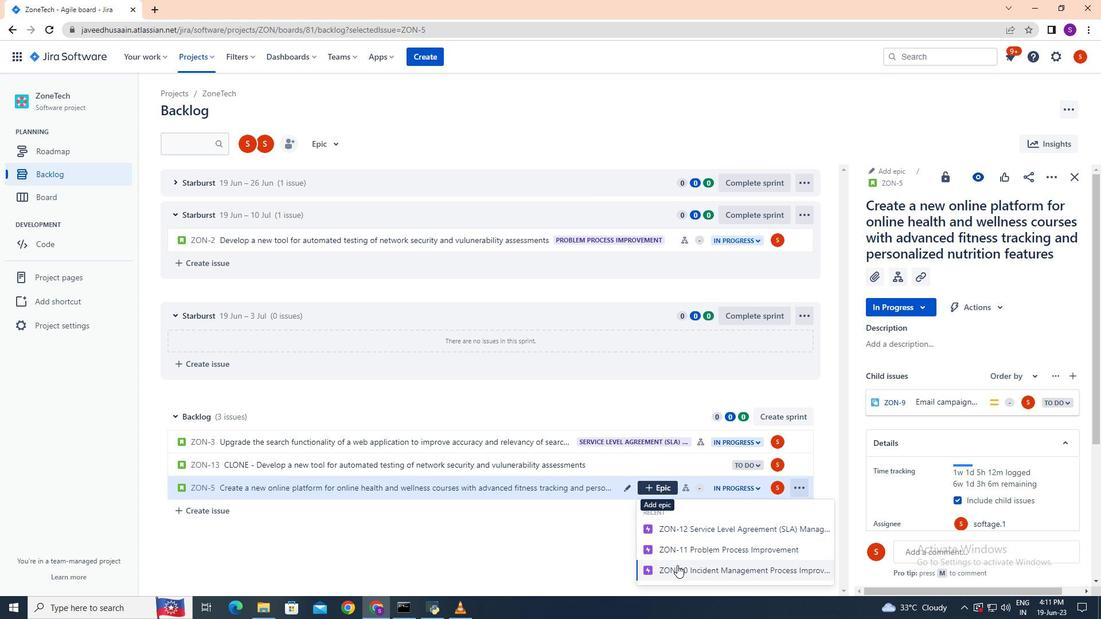 
Action: Mouse pressed left at (676, 569)
Screenshot: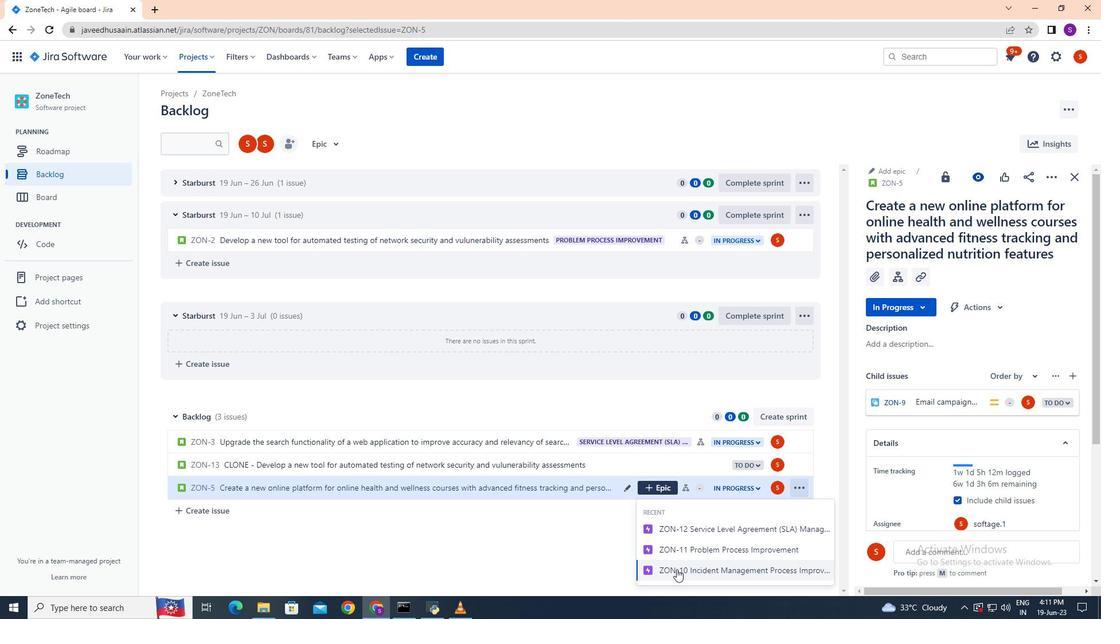 
Action: Mouse moved to (676, 570)
Screenshot: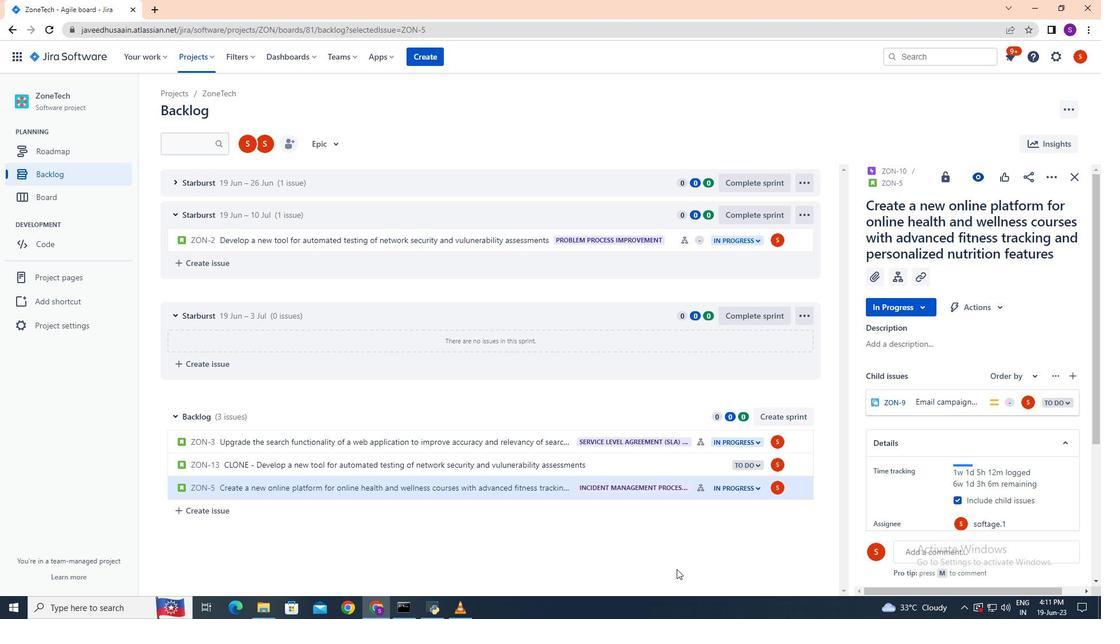 
